 Task: Find people on LinkedIn who attended 'Guru Gobind Singh Indraprastha University', currently work at 'TCS iON', talk about '#Projectmanagements', speak 'German', and have 'Product Marketing' as a service category with the title 'Personal Assistant'.
Action: Mouse moved to (557, 72)
Screenshot: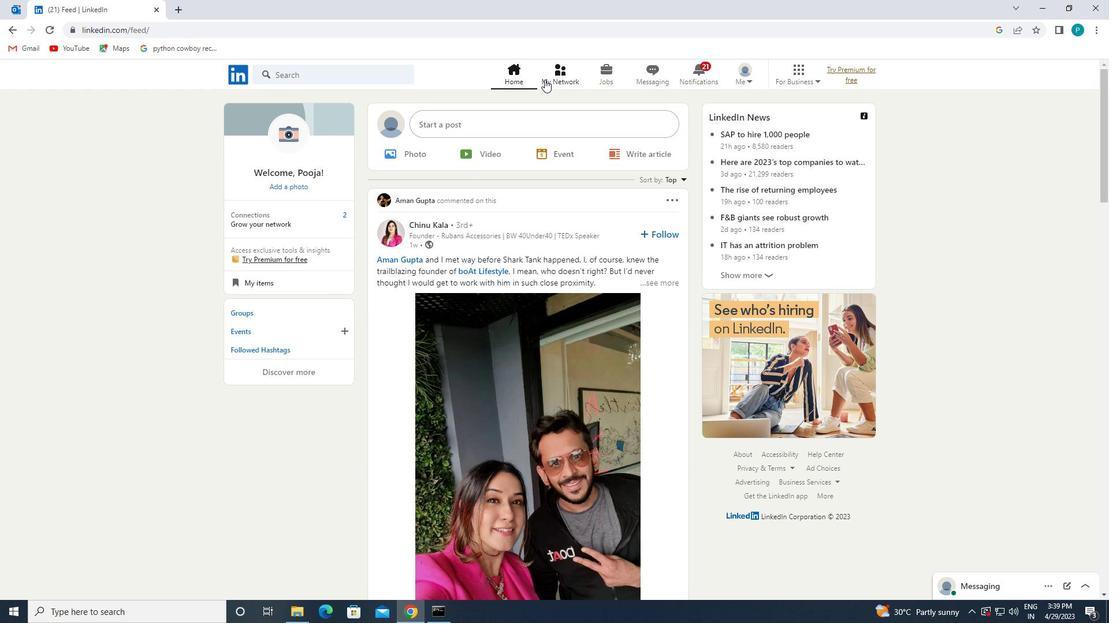 
Action: Mouse pressed left at (557, 72)
Screenshot: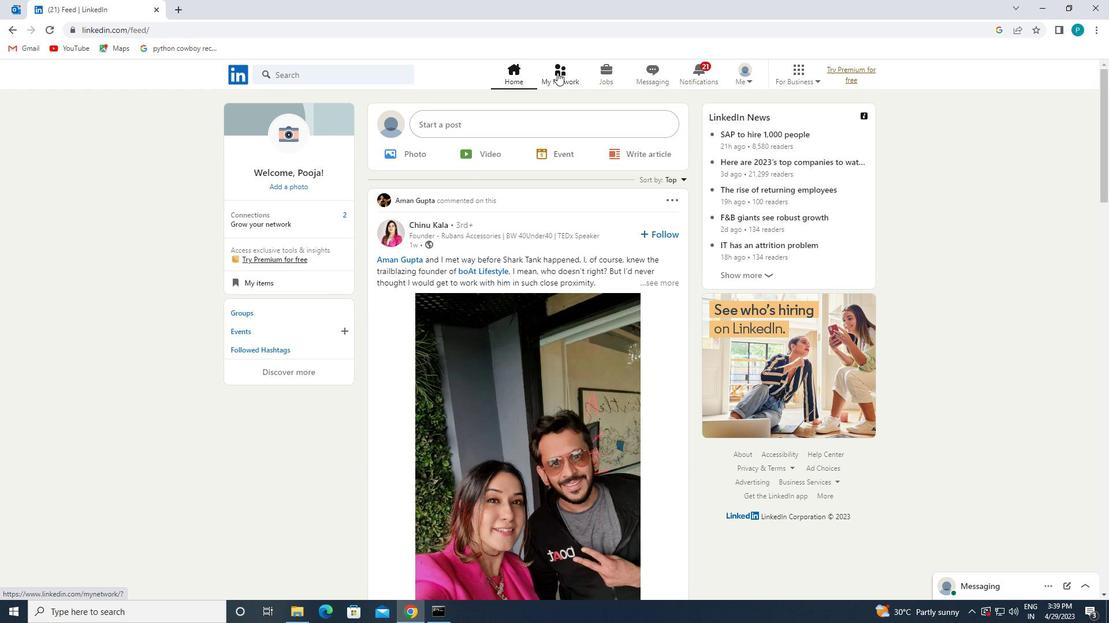 
Action: Mouse moved to (355, 139)
Screenshot: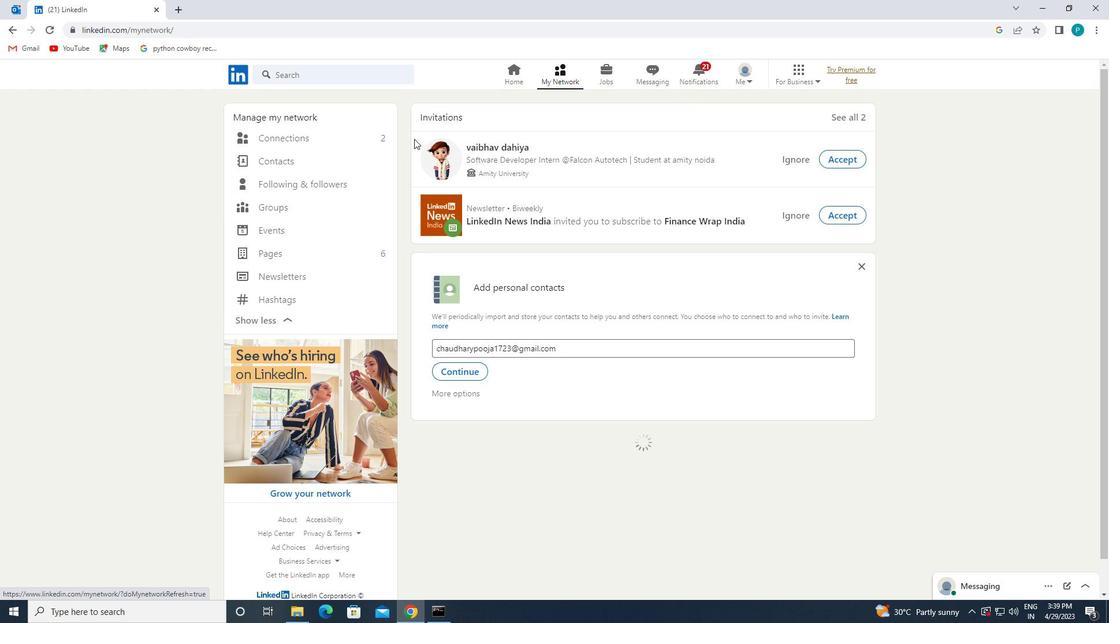 
Action: Mouse pressed left at (355, 139)
Screenshot: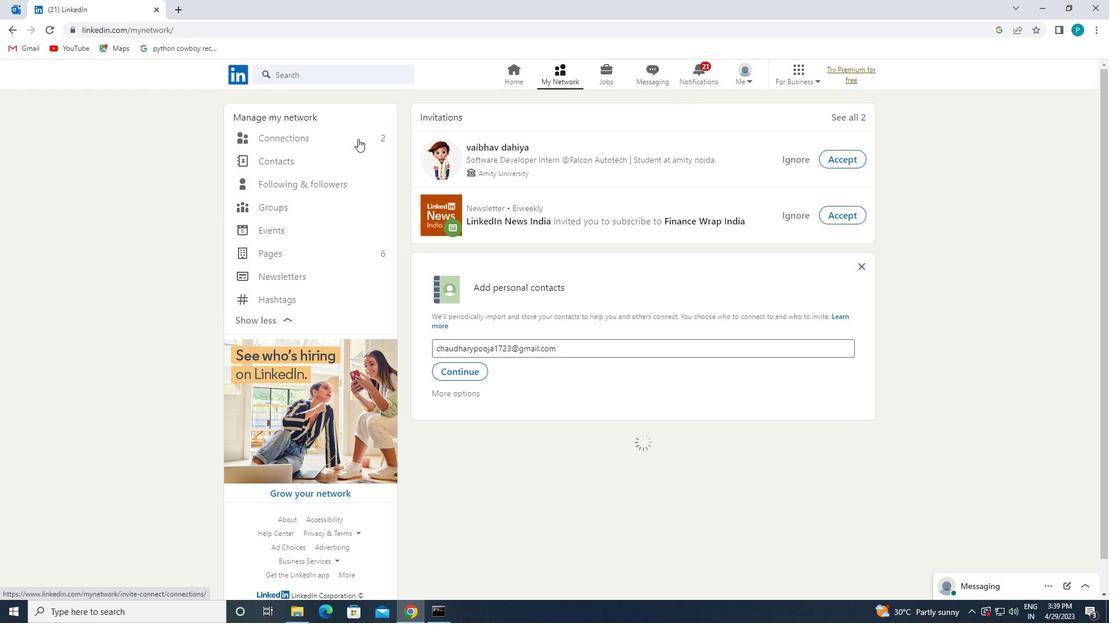 
Action: Mouse moved to (635, 138)
Screenshot: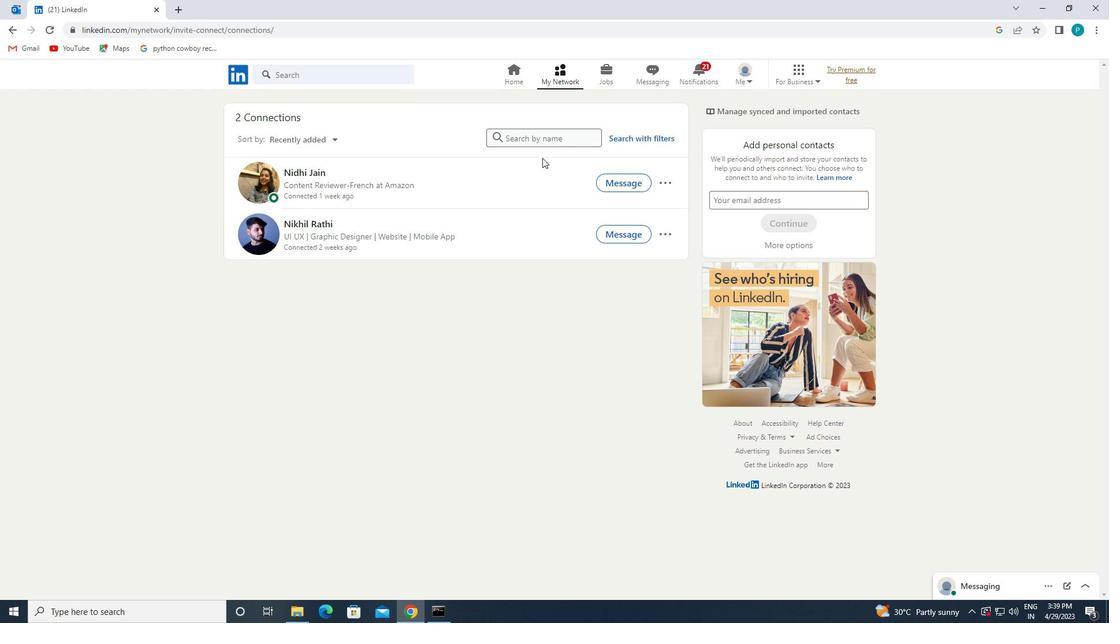 
Action: Mouse pressed left at (635, 138)
Screenshot: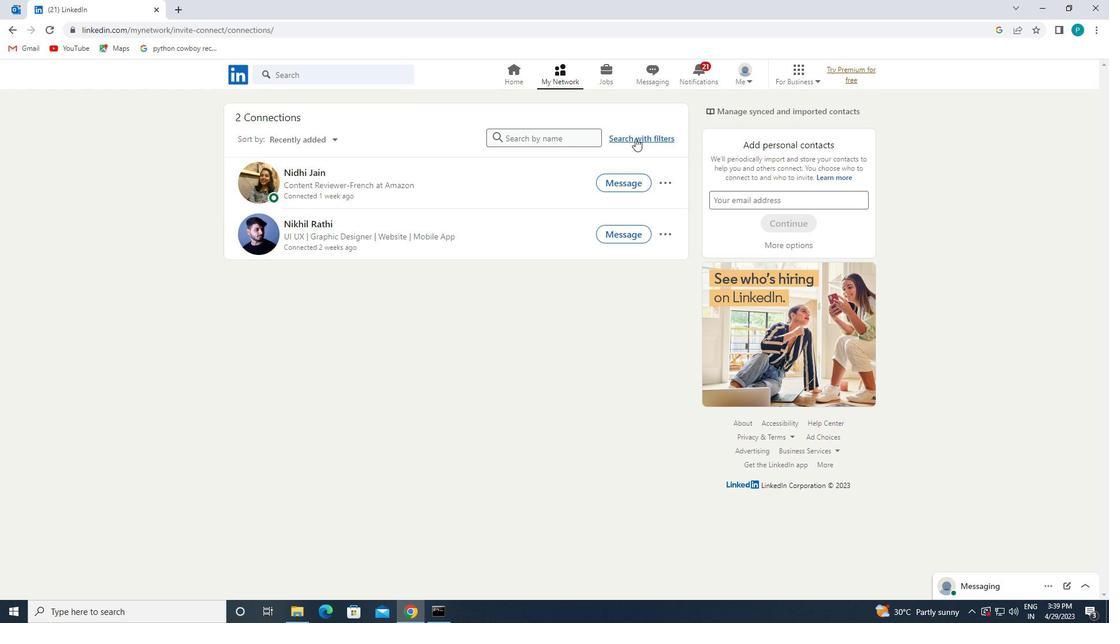 
Action: Mouse moved to (580, 105)
Screenshot: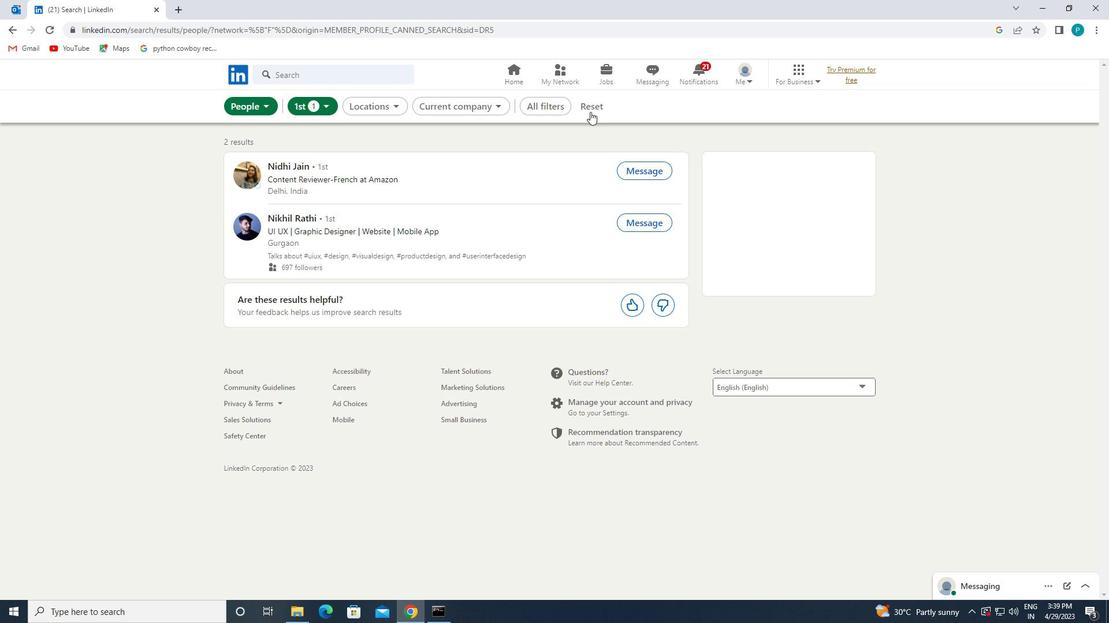 
Action: Mouse pressed left at (580, 105)
Screenshot: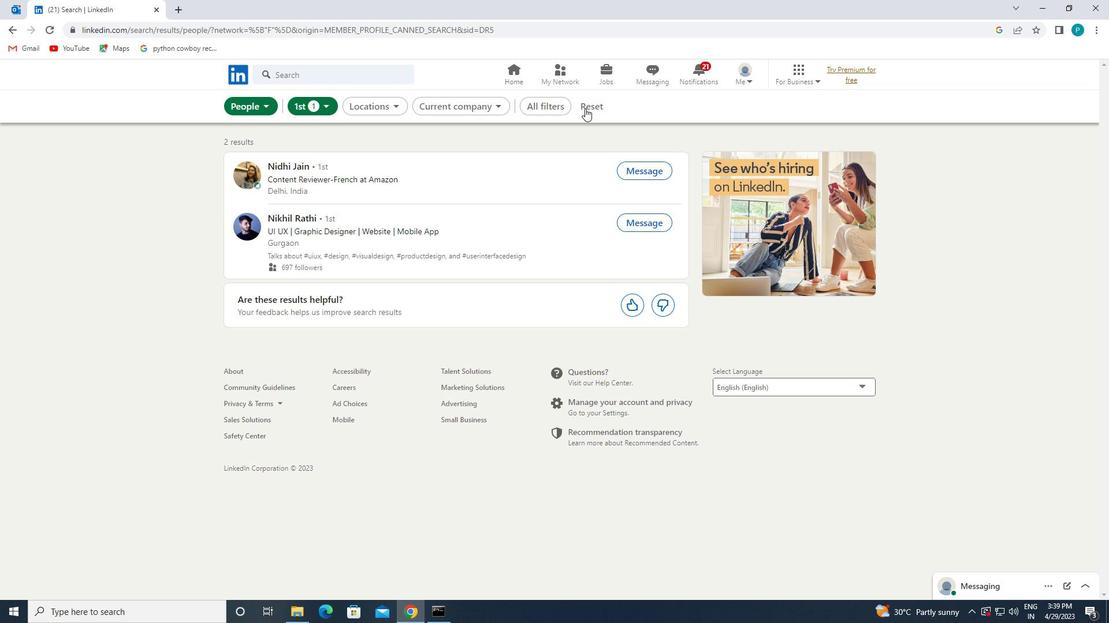 
Action: Mouse moved to (581, 106)
Screenshot: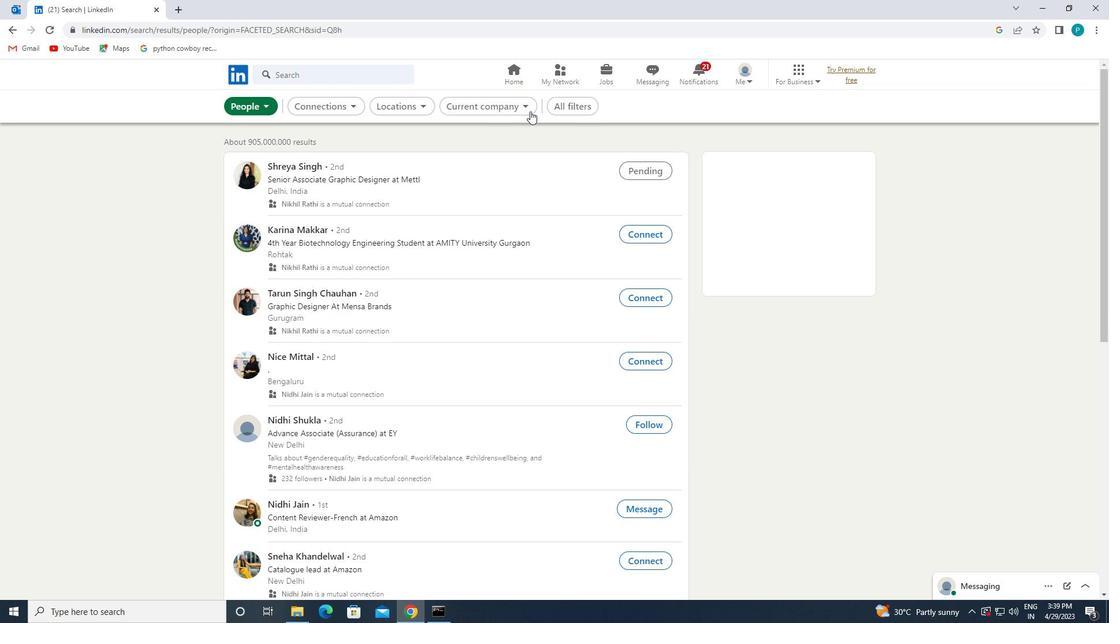 
Action: Mouse pressed left at (581, 106)
Screenshot: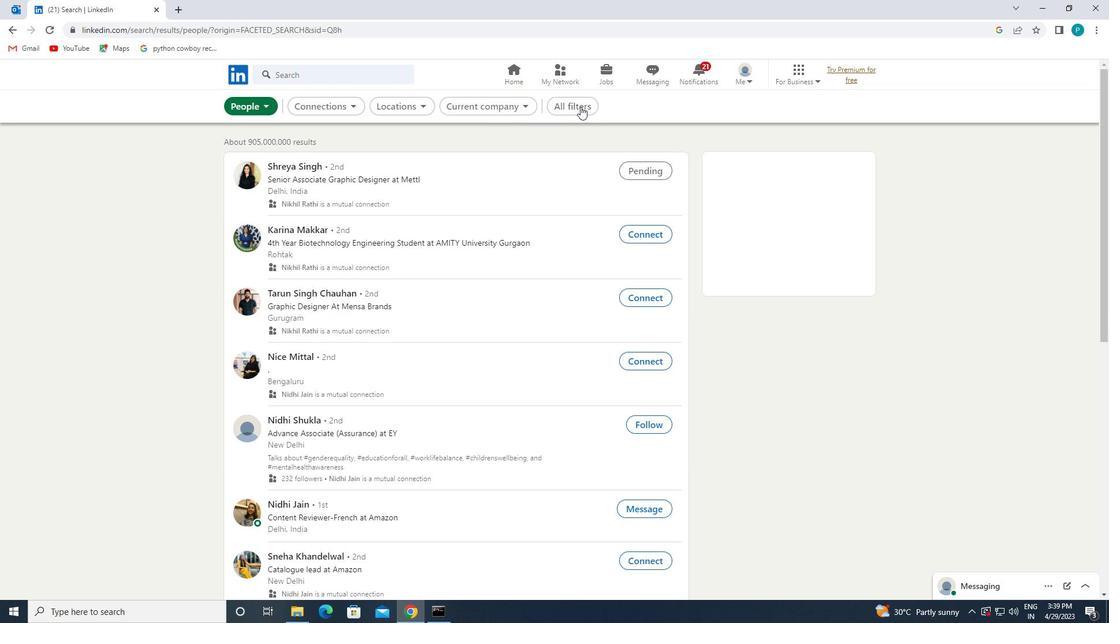 
Action: Mouse moved to (1085, 444)
Screenshot: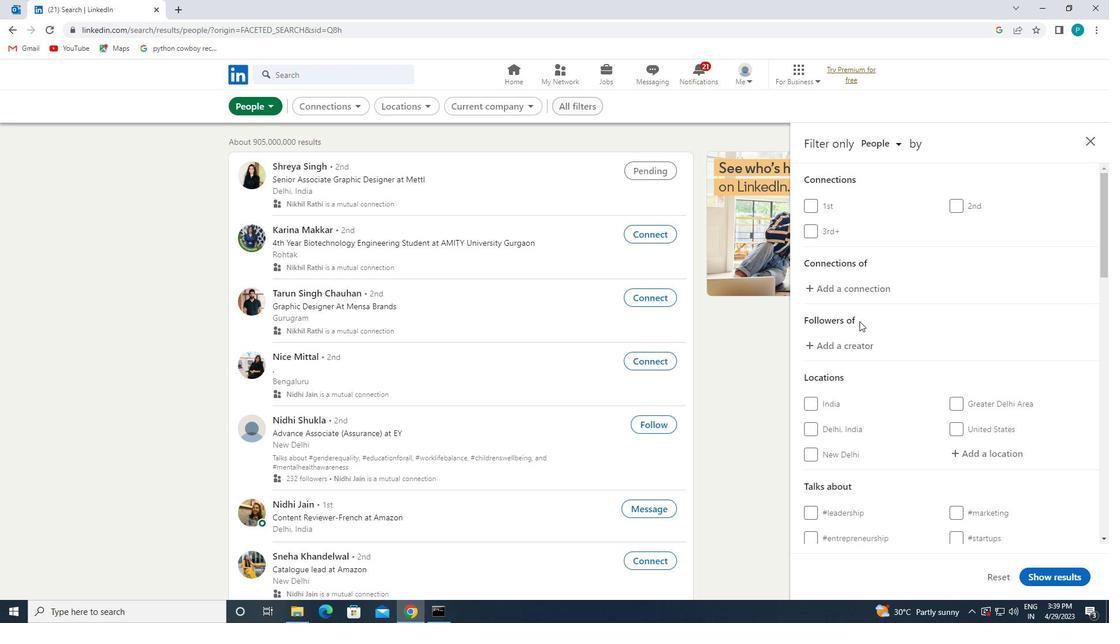 
Action: Mouse scrolled (1085, 443) with delta (0, 0)
Screenshot: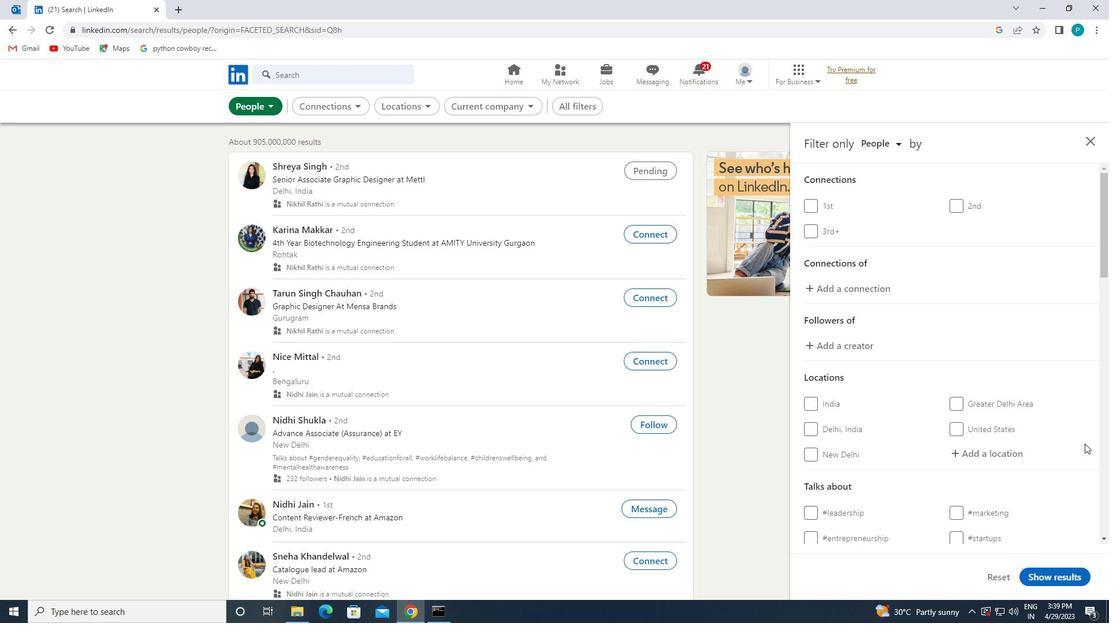 
Action: Mouse moved to (1008, 385)
Screenshot: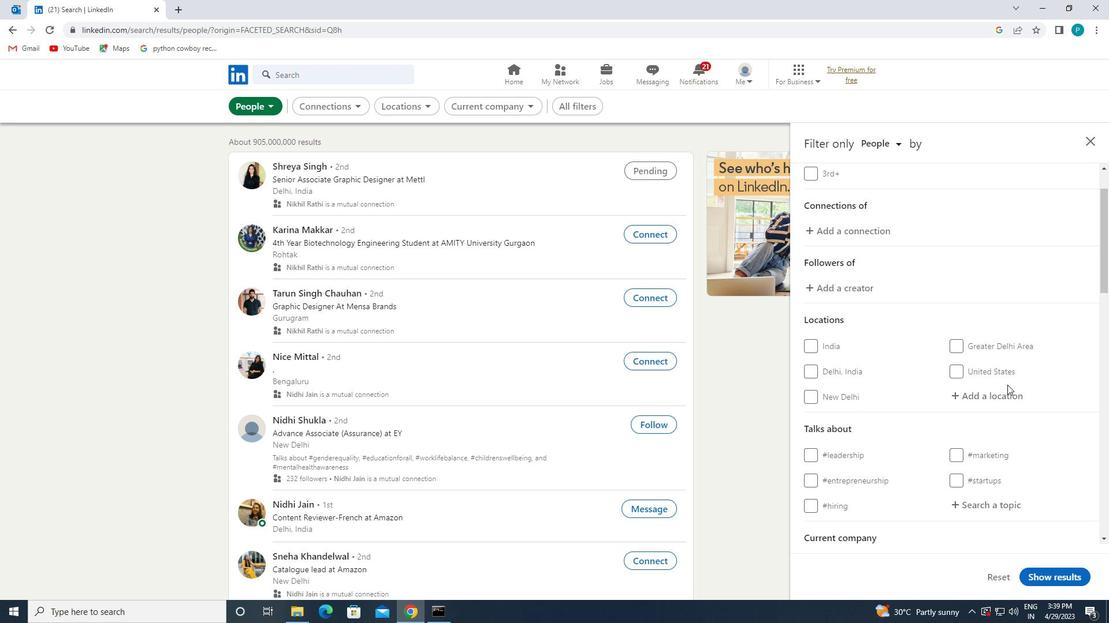 
Action: Mouse pressed left at (1008, 385)
Screenshot: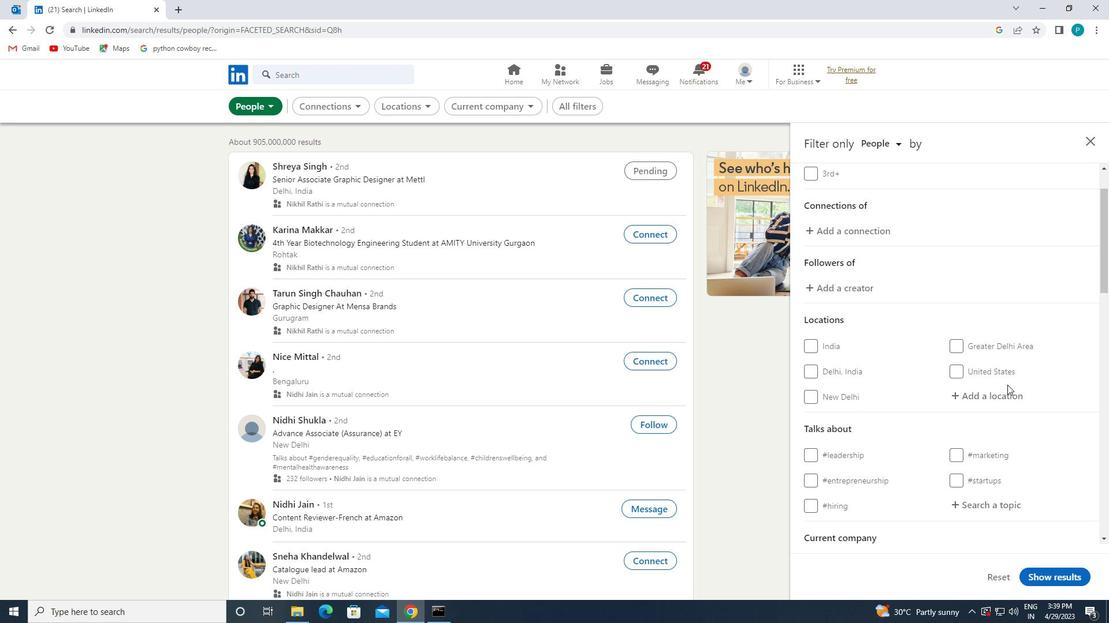 
Action: Mouse moved to (1013, 391)
Screenshot: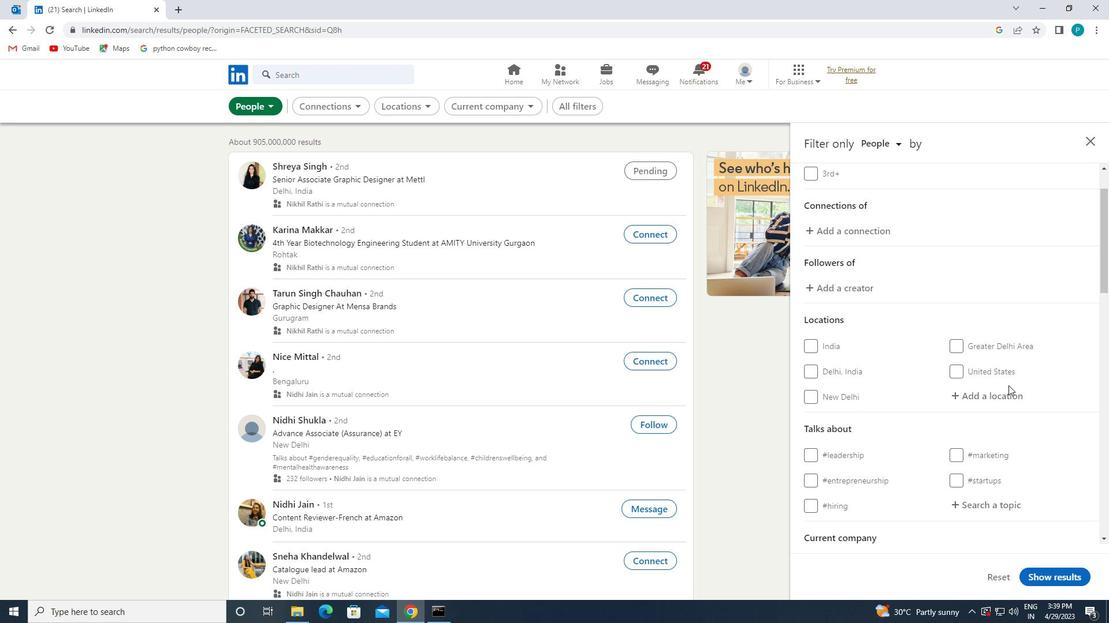 
Action: Mouse pressed left at (1013, 391)
Screenshot: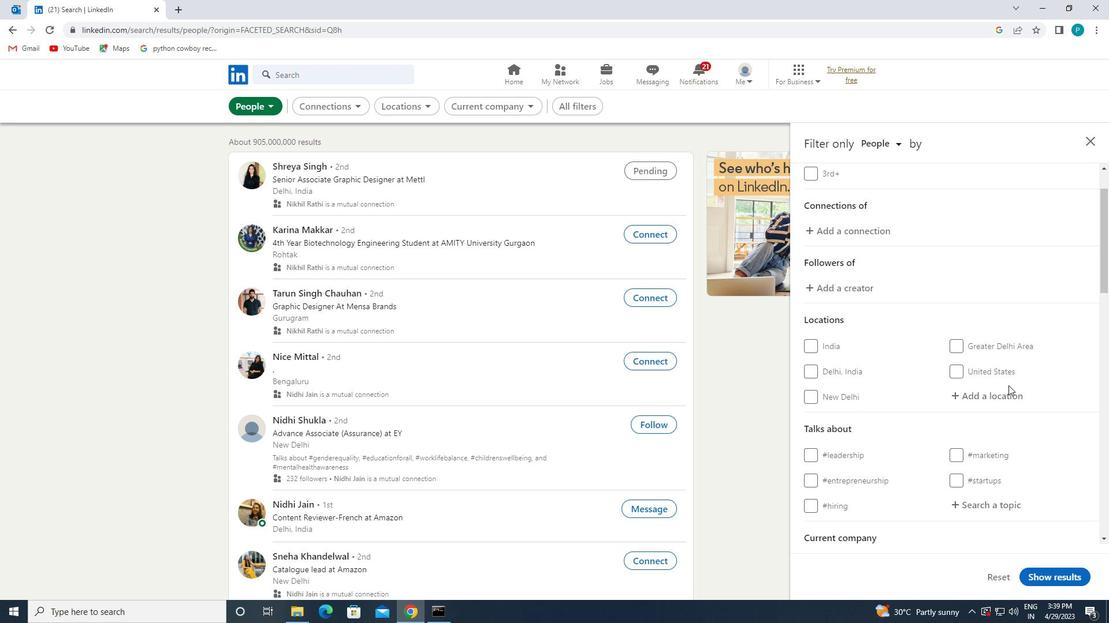 
Action: Key pressed <Key.caps_lock>x<Key.caps_lock>iaolingwei
Screenshot: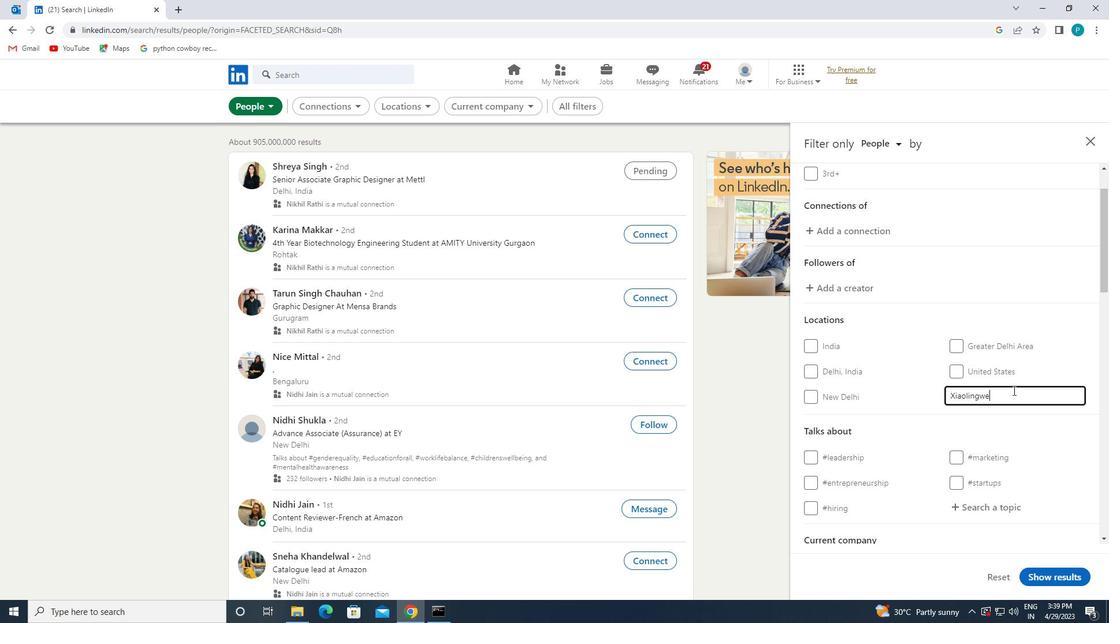 
Action: Mouse moved to (952, 504)
Screenshot: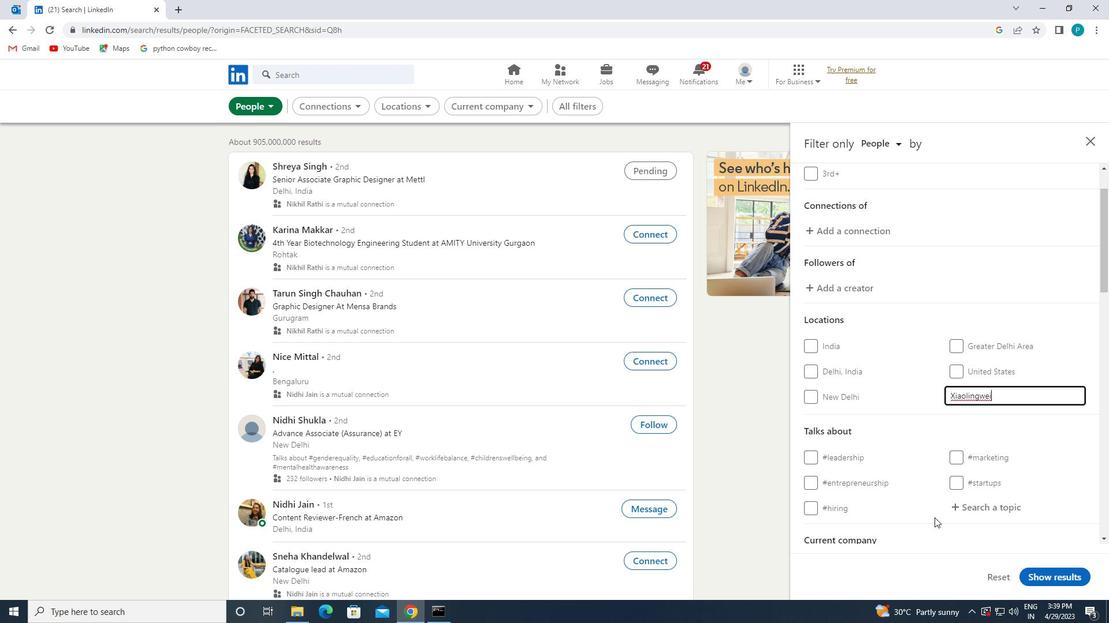 
Action: Mouse pressed left at (952, 504)
Screenshot: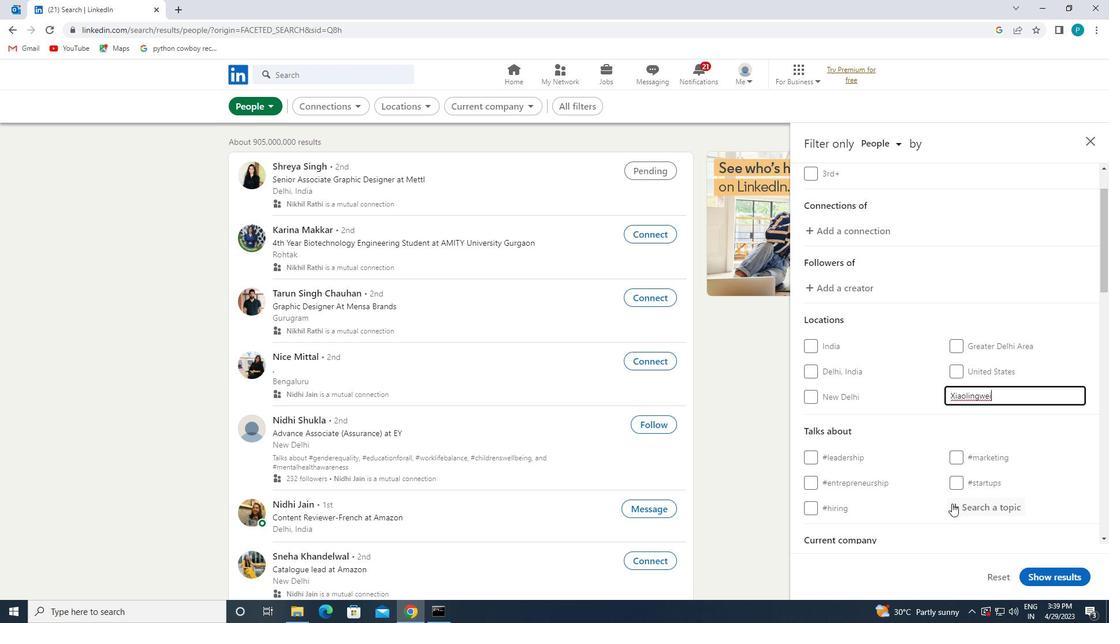 
Action: Key pressed <Key.shift>#<Key.caps_lock>P<Key.caps_lock>ROJECTMANAGEMENTS
Screenshot: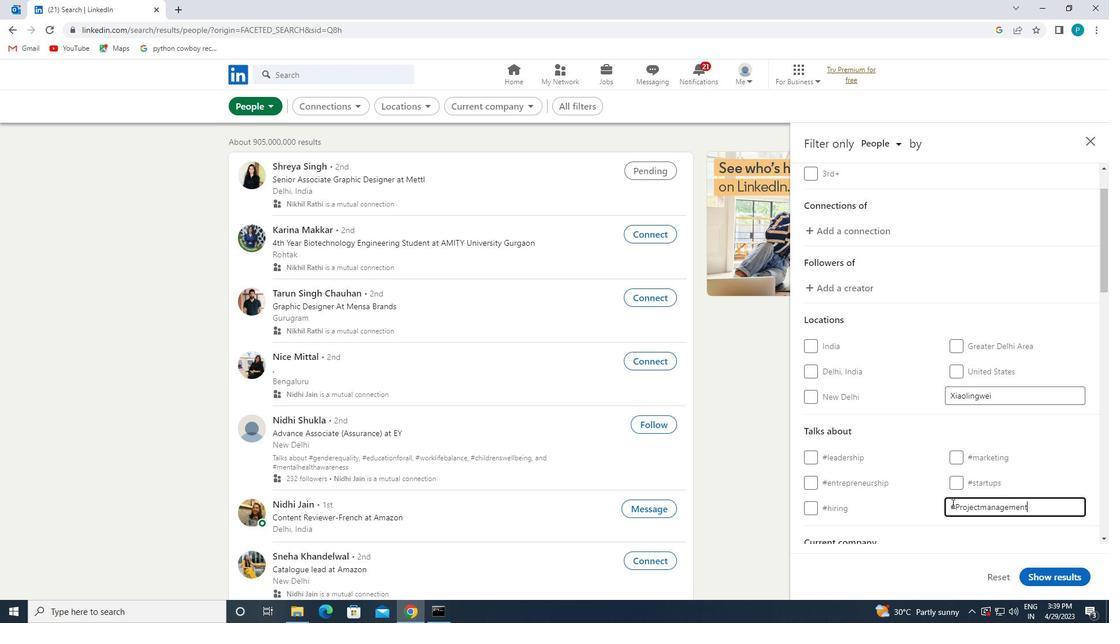 
Action: Mouse scrolled (952, 503) with delta (0, 0)
Screenshot: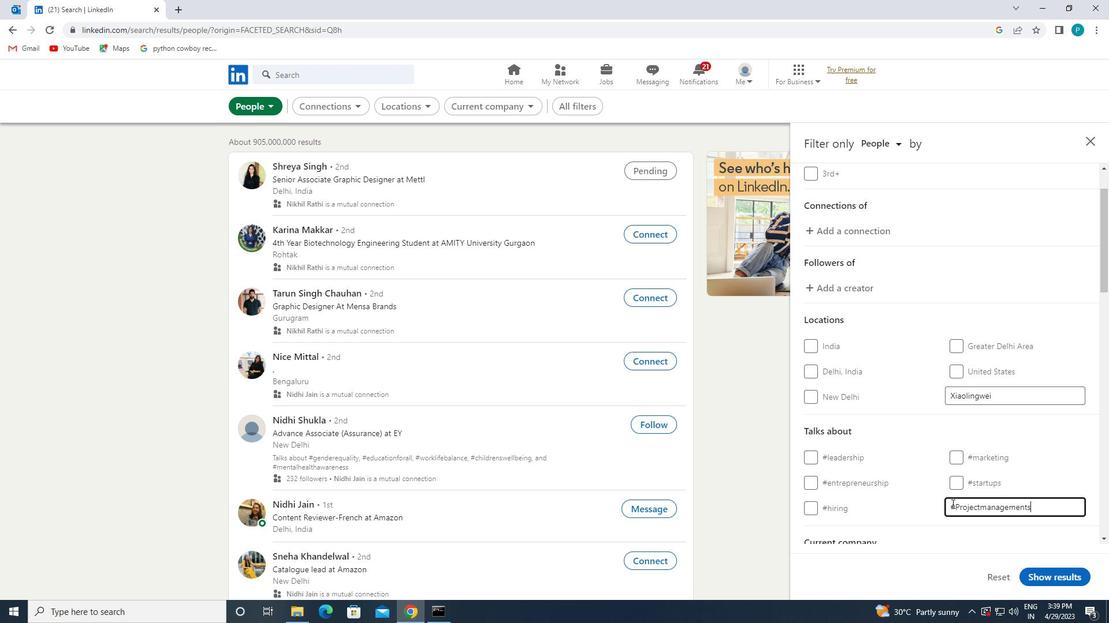 
Action: Mouse scrolled (952, 503) with delta (0, 0)
Screenshot: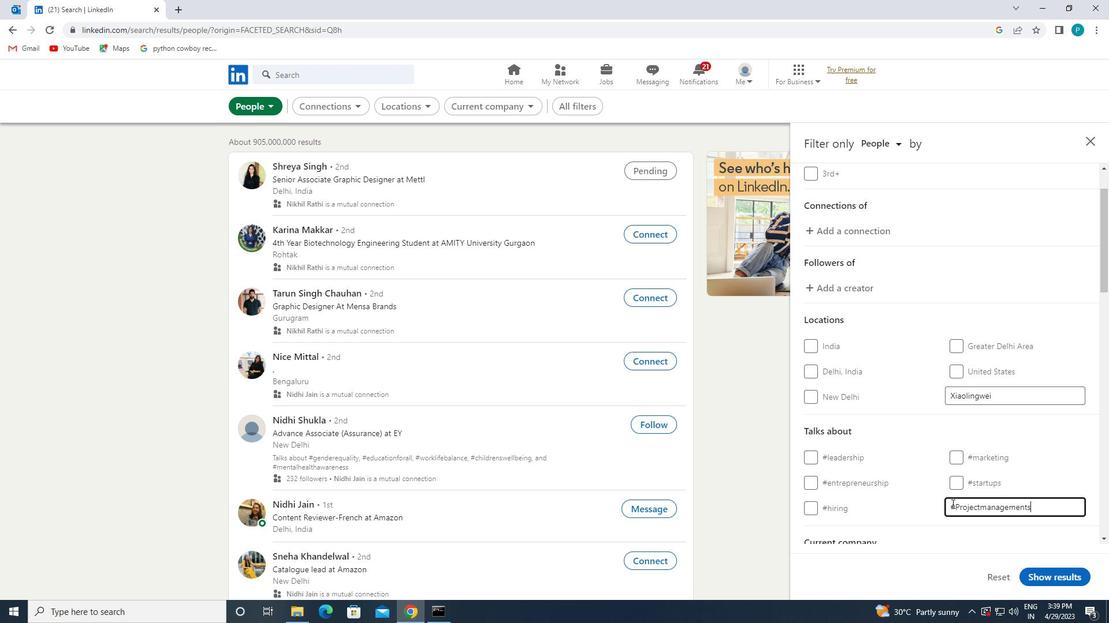 
Action: Mouse scrolled (952, 503) with delta (0, 0)
Screenshot: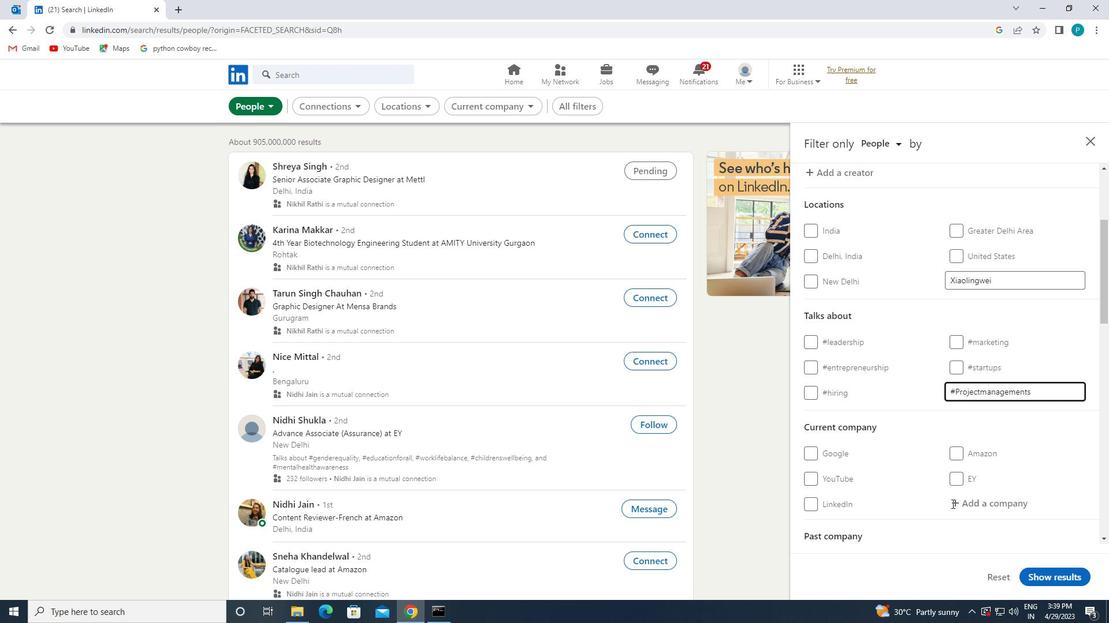 
Action: Mouse scrolled (952, 503) with delta (0, 0)
Screenshot: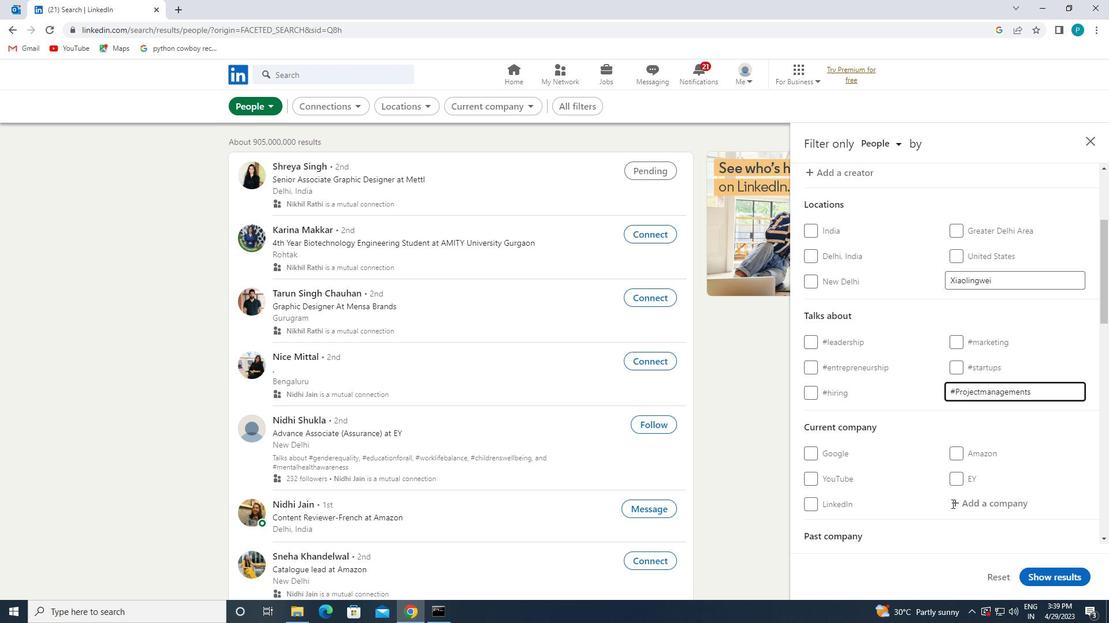 
Action: Mouse moved to (942, 498)
Screenshot: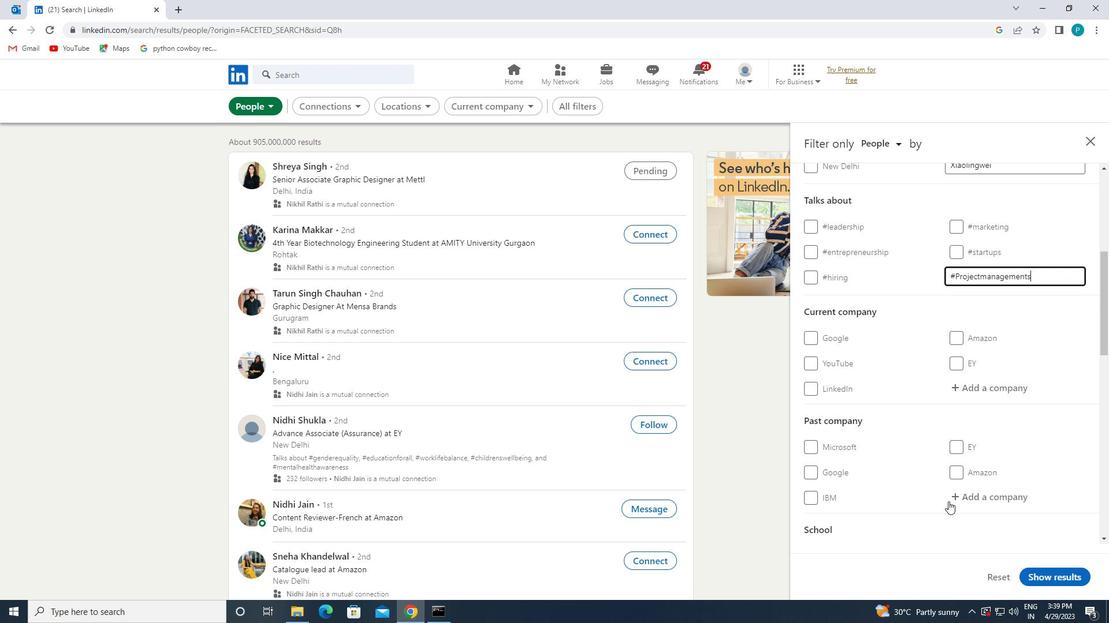 
Action: Mouse scrolled (942, 498) with delta (0, 0)
Screenshot: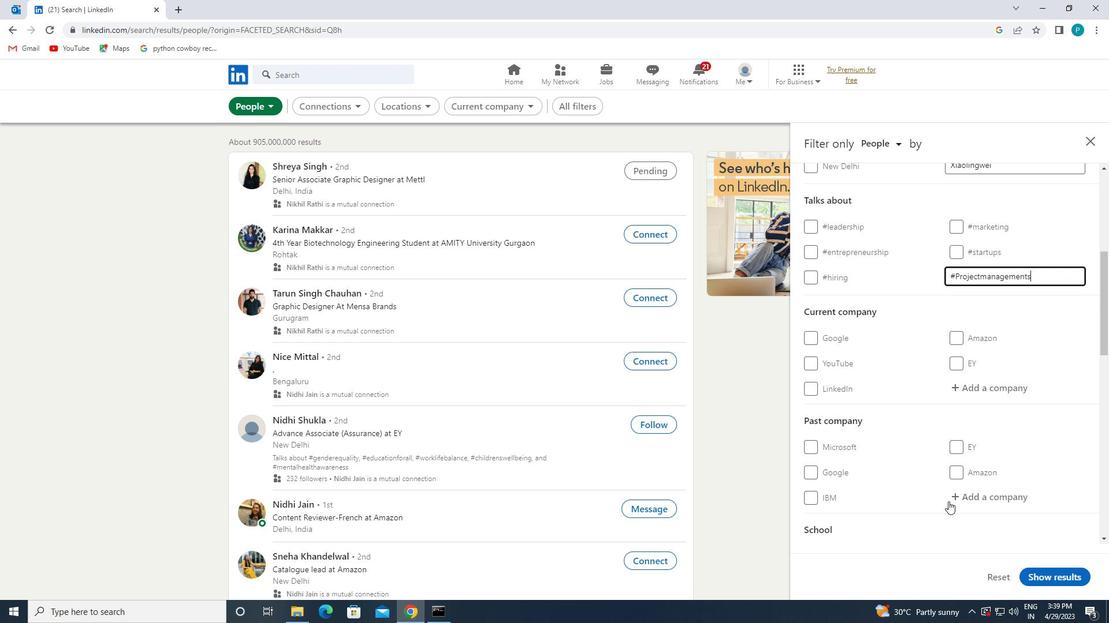 
Action: Mouse moved to (939, 496)
Screenshot: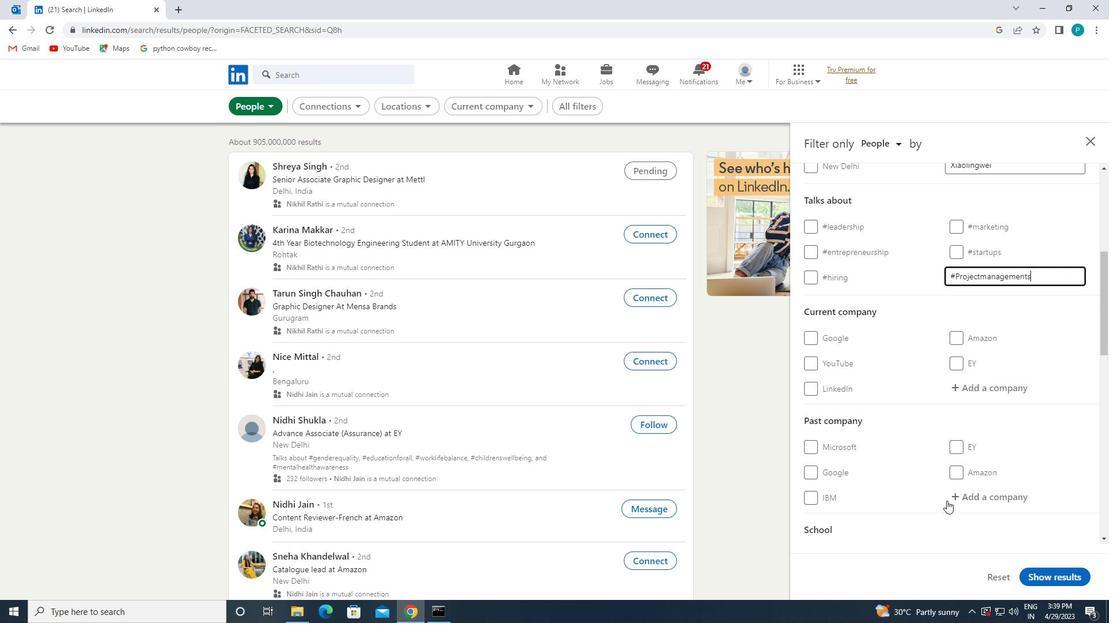 
Action: Mouse scrolled (939, 495) with delta (0, 0)
Screenshot: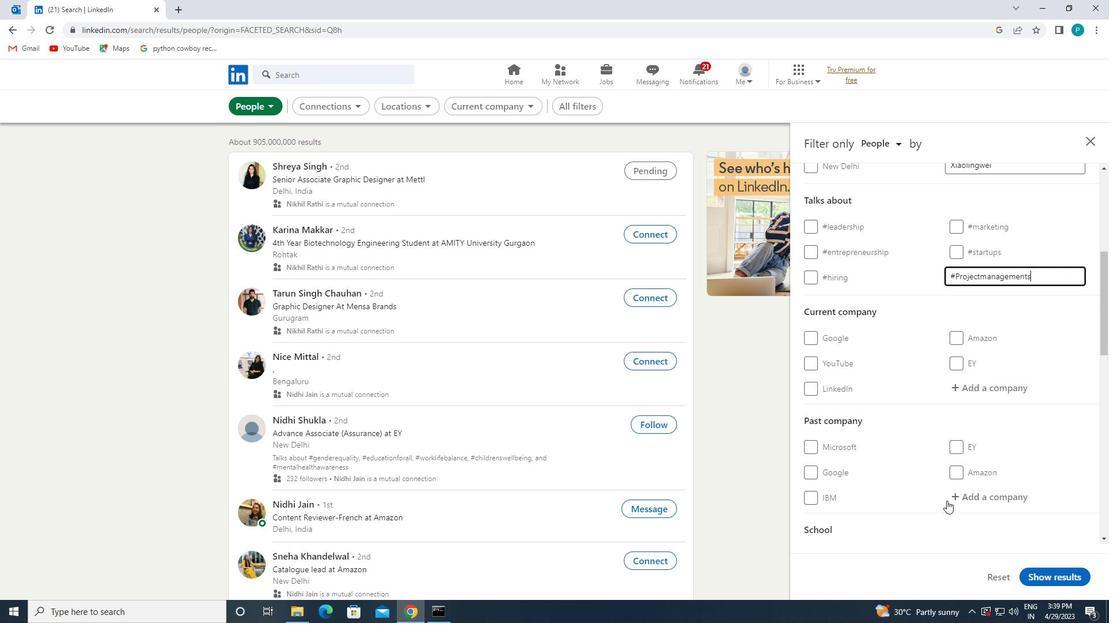 
Action: Mouse moved to (870, 472)
Screenshot: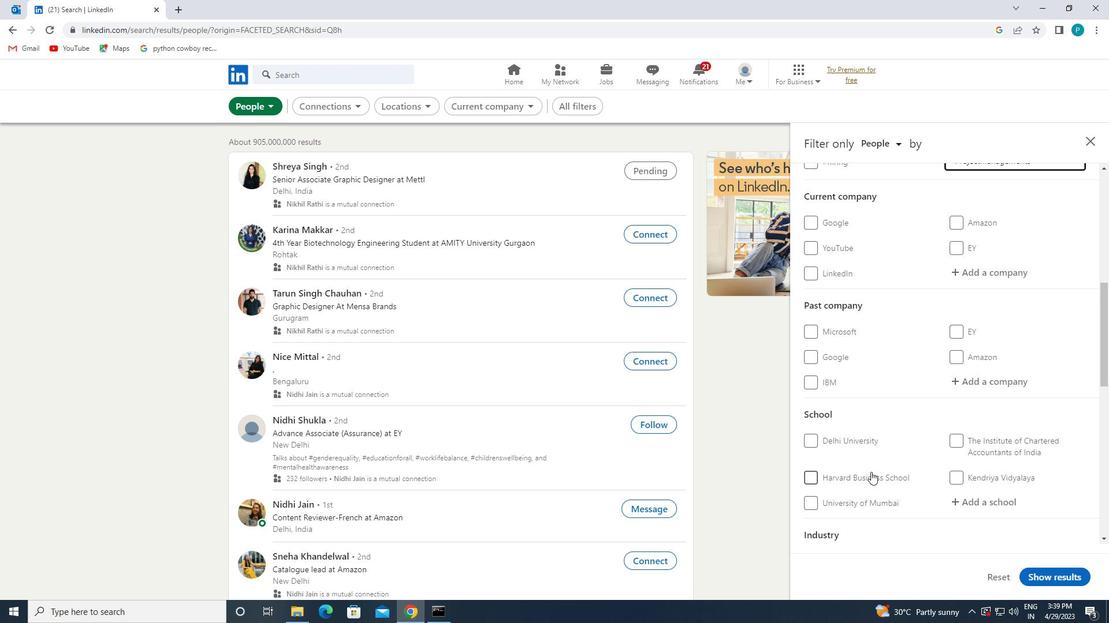 
Action: Mouse scrolled (870, 471) with delta (0, 0)
Screenshot: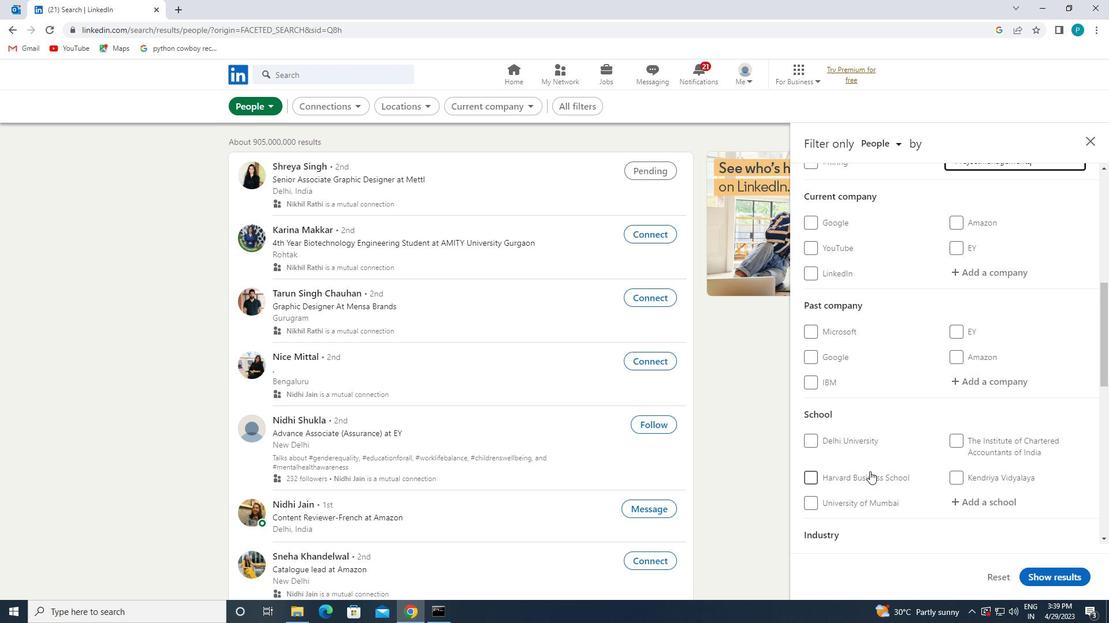 
Action: Mouse scrolled (870, 471) with delta (0, 0)
Screenshot: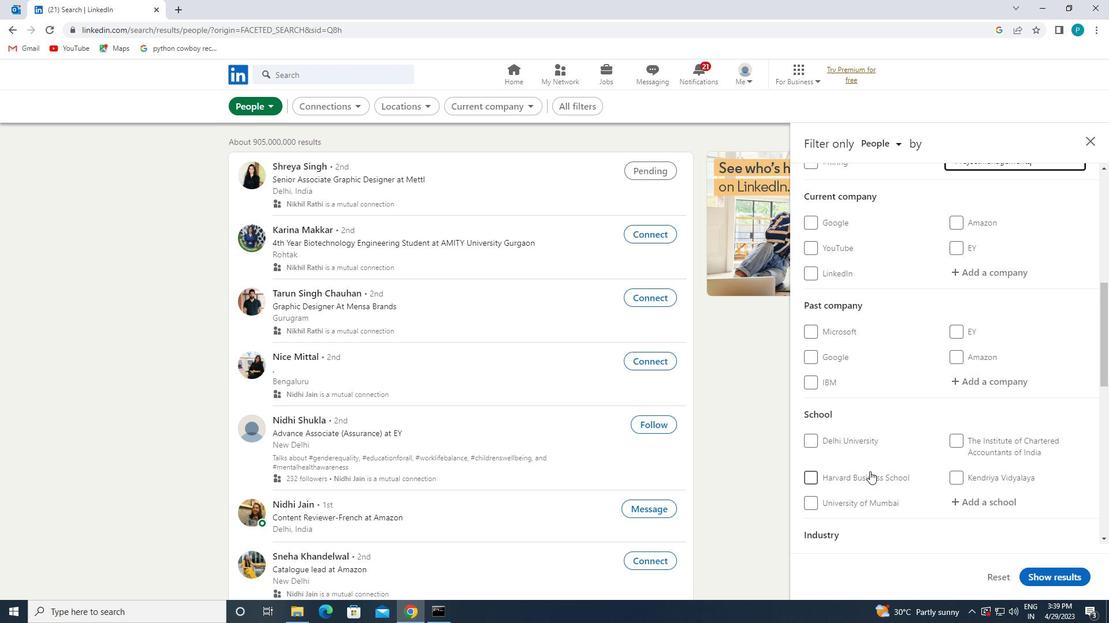 
Action: Mouse scrolled (870, 471) with delta (0, 0)
Screenshot: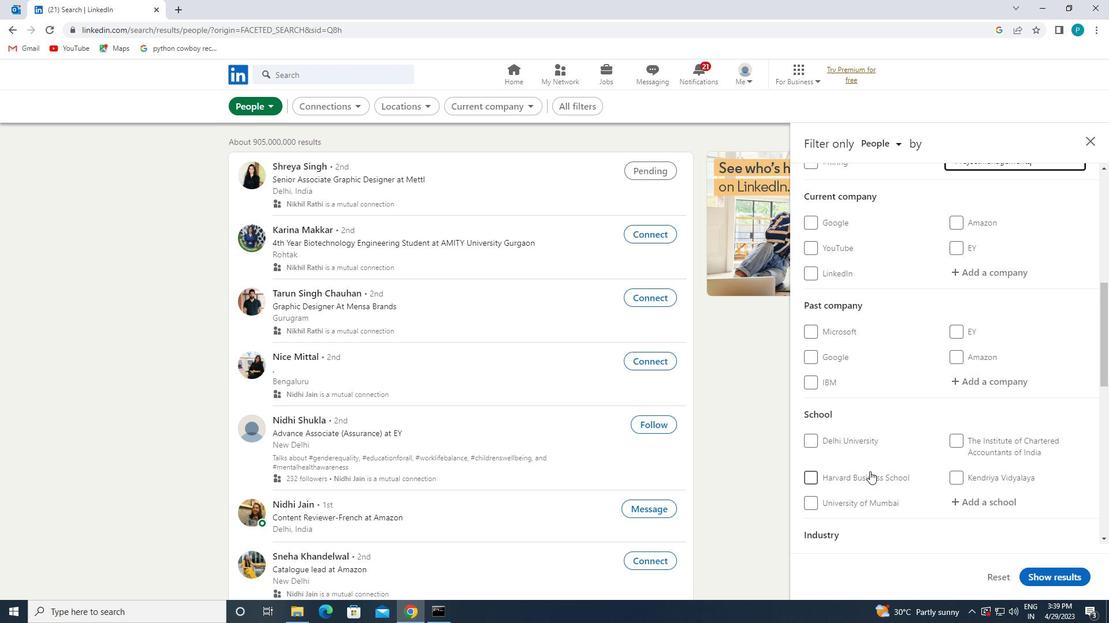 
Action: Mouse moved to (866, 468)
Screenshot: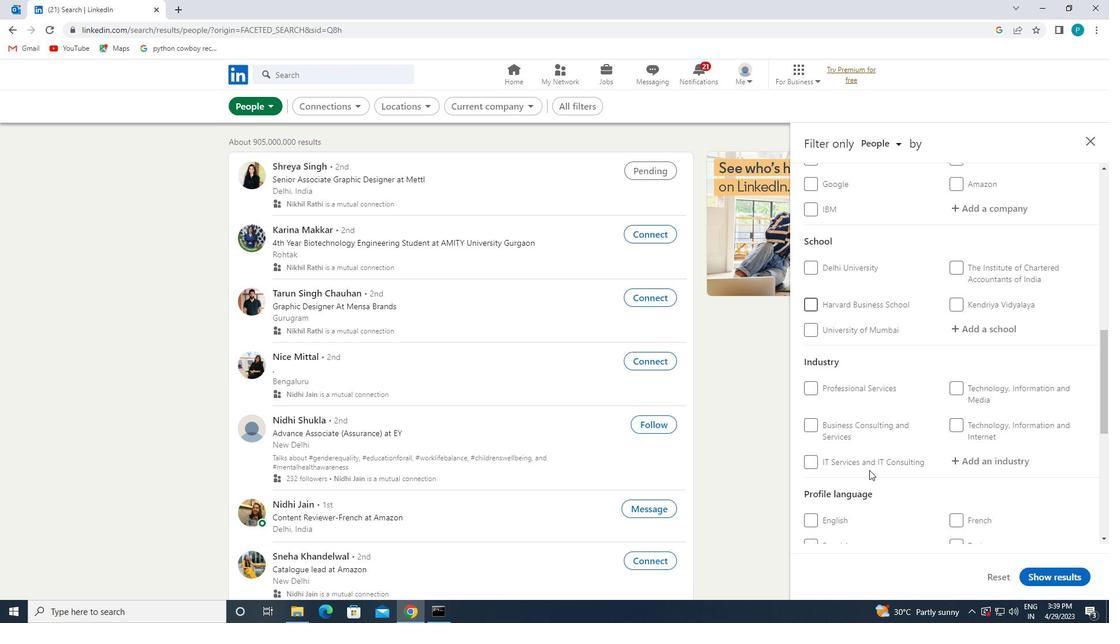 
Action: Mouse scrolled (866, 467) with delta (0, 0)
Screenshot: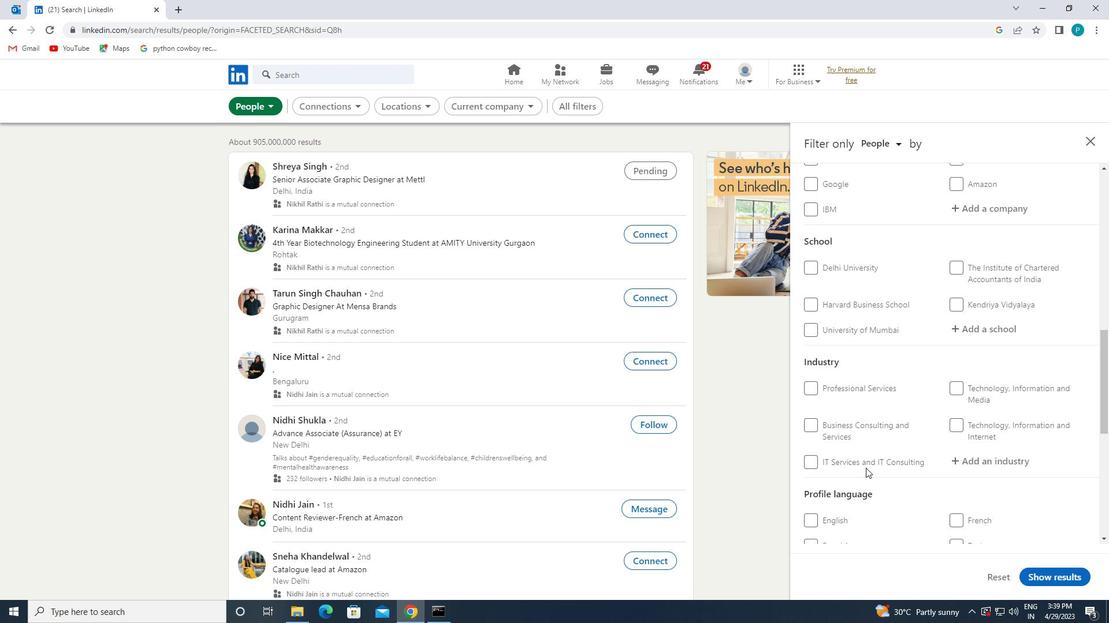 
Action: Mouse moved to (827, 511)
Screenshot: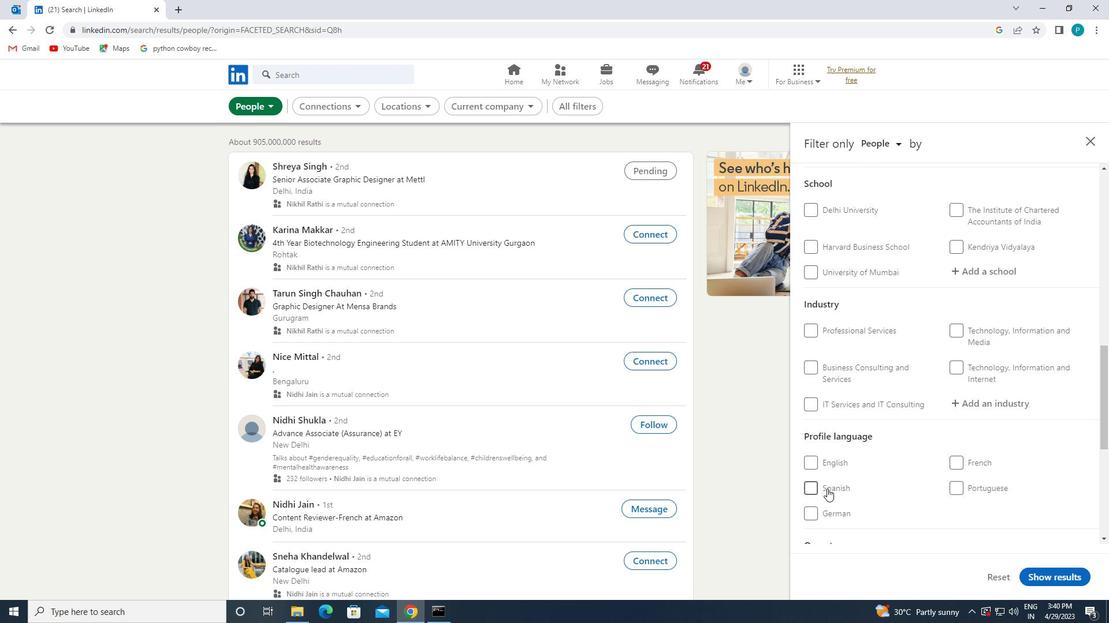 
Action: Mouse pressed left at (827, 511)
Screenshot: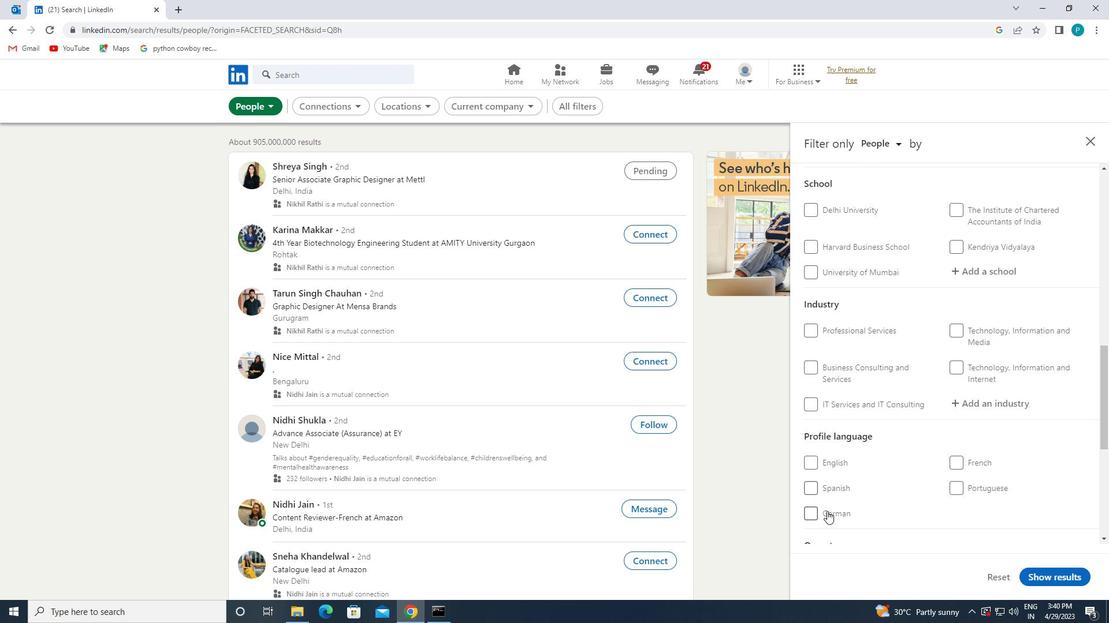 
Action: Mouse moved to (964, 462)
Screenshot: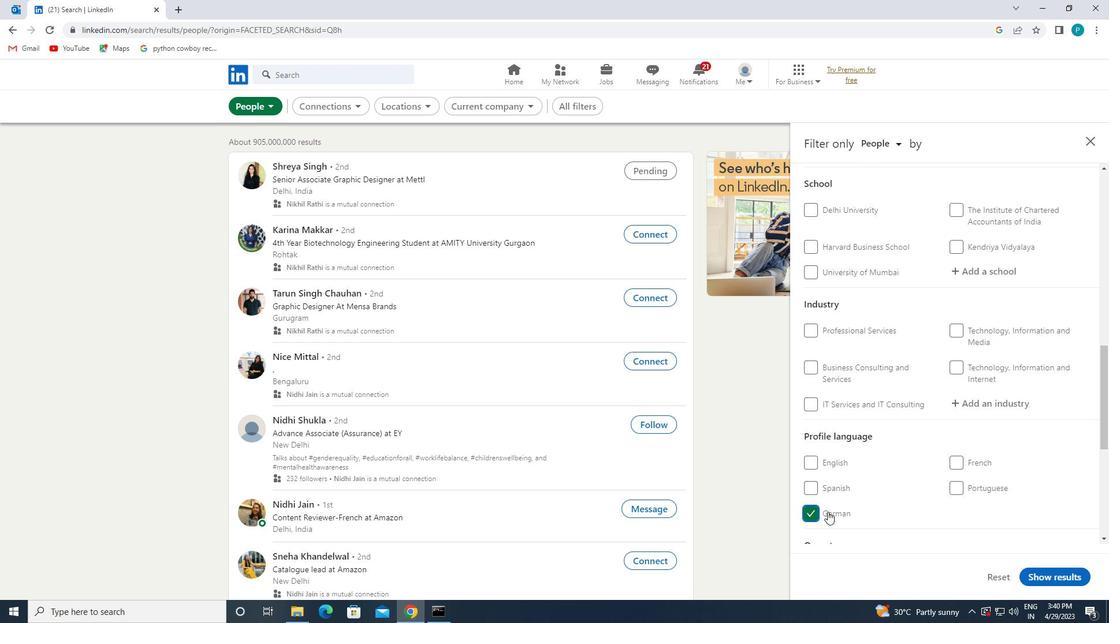 
Action: Mouse scrolled (964, 462) with delta (0, 0)
Screenshot: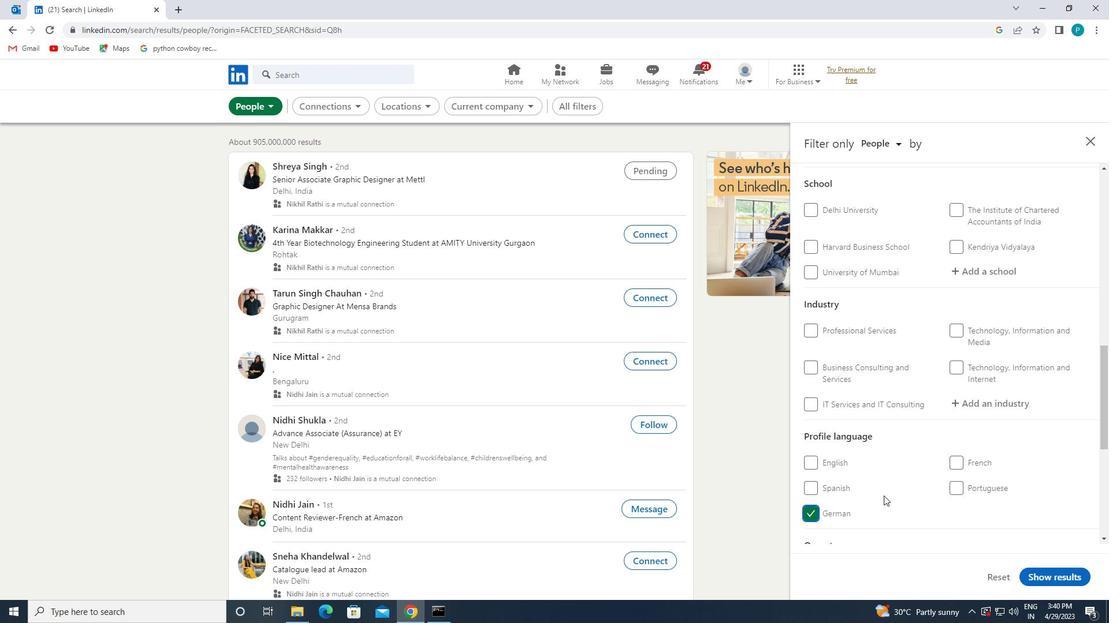 
Action: Mouse scrolled (964, 462) with delta (0, 0)
Screenshot: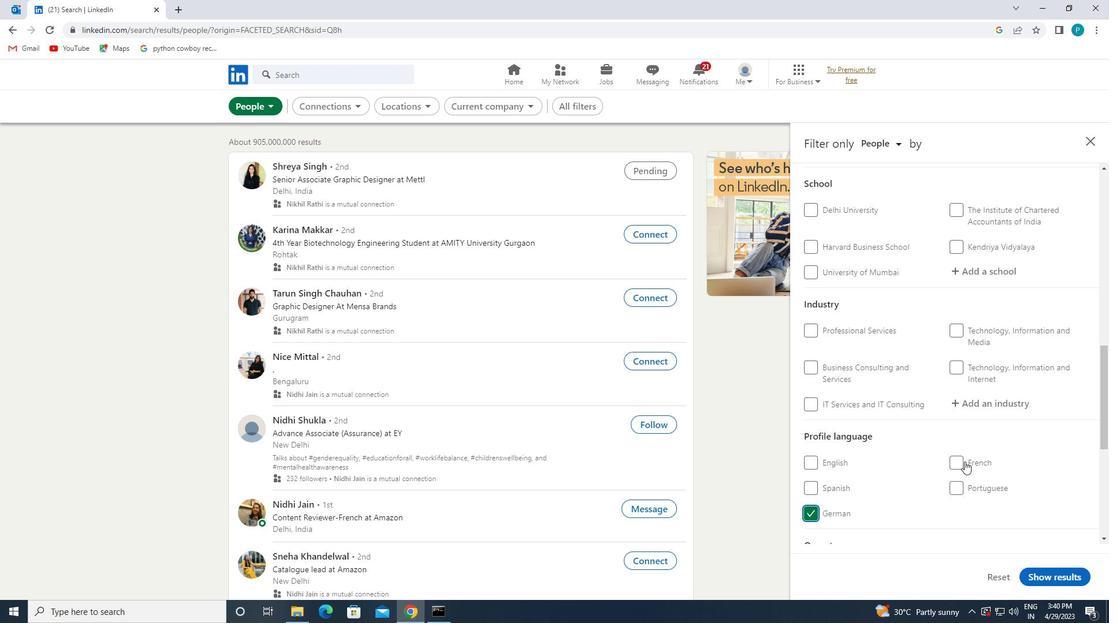 
Action: Mouse scrolled (964, 462) with delta (0, 0)
Screenshot: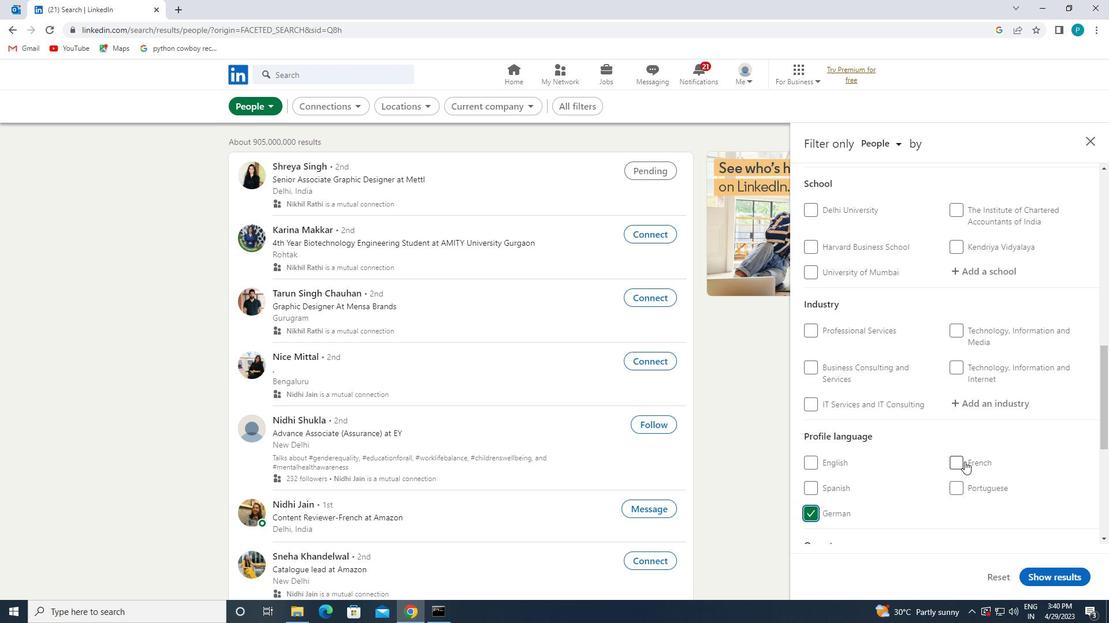 
Action: Mouse moved to (964, 445)
Screenshot: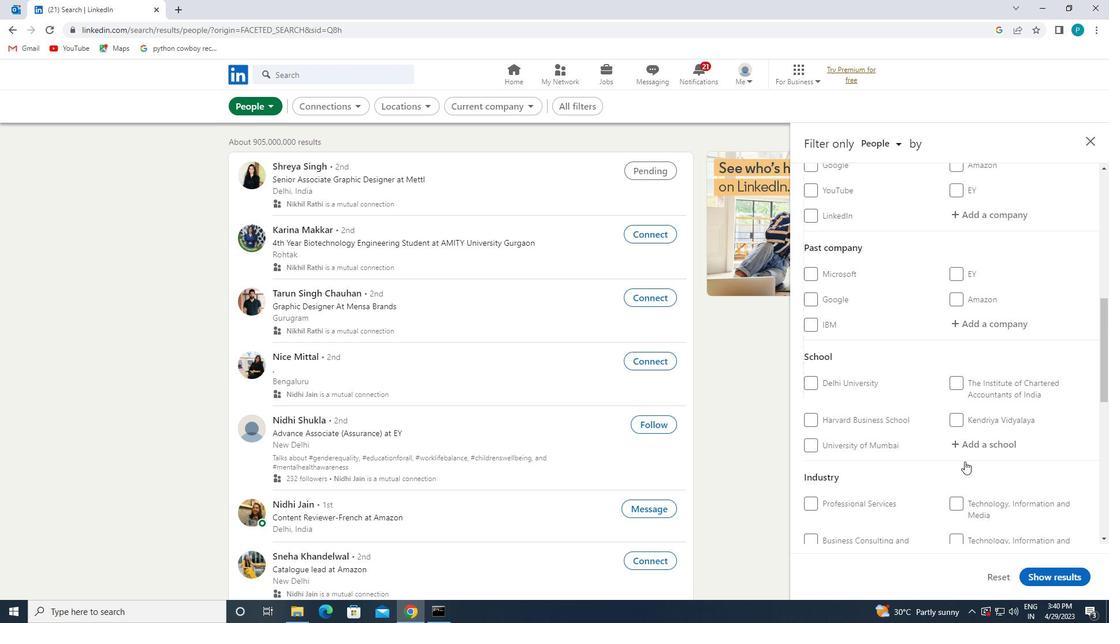 
Action: Mouse scrolled (964, 446) with delta (0, 0)
Screenshot: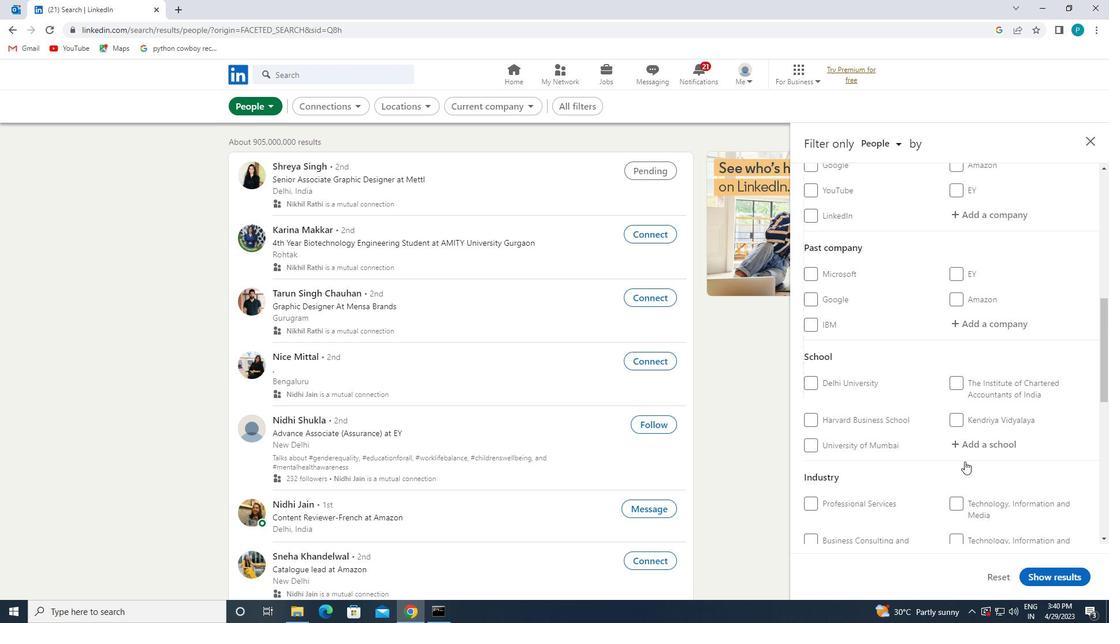 
Action: Mouse scrolled (964, 446) with delta (0, 0)
Screenshot: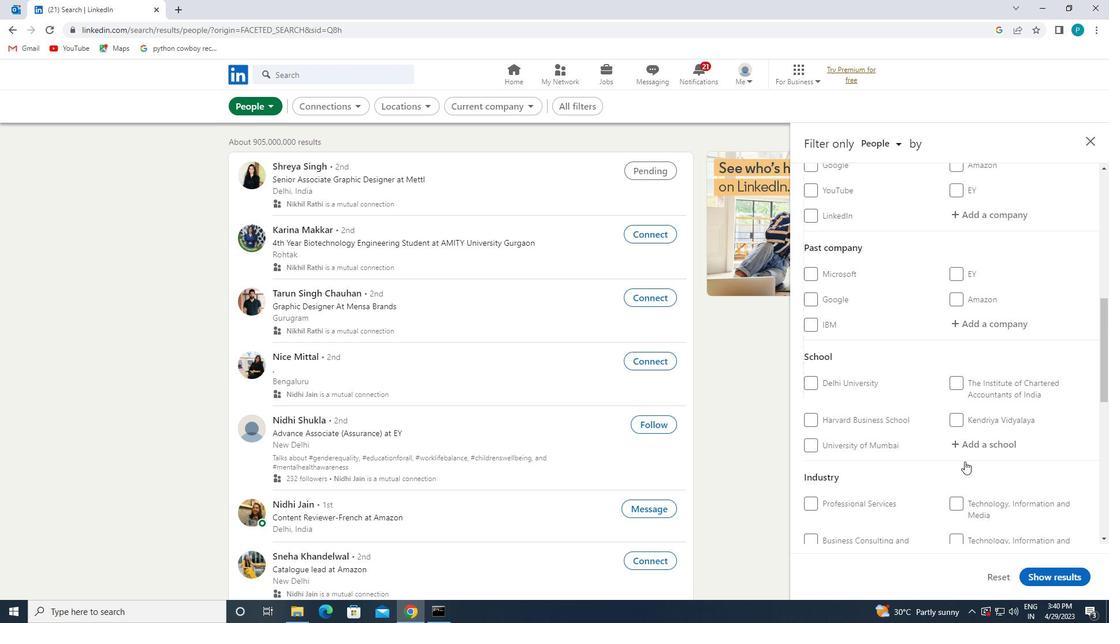
Action: Mouse moved to (964, 442)
Screenshot: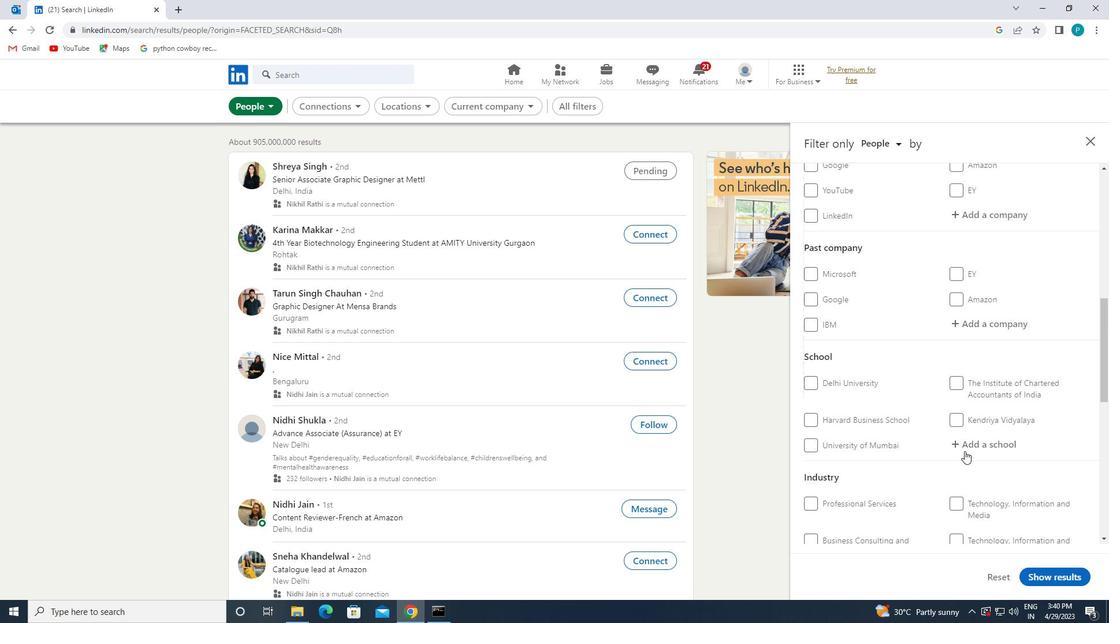 
Action: Mouse scrolled (964, 443) with delta (0, 0)
Screenshot: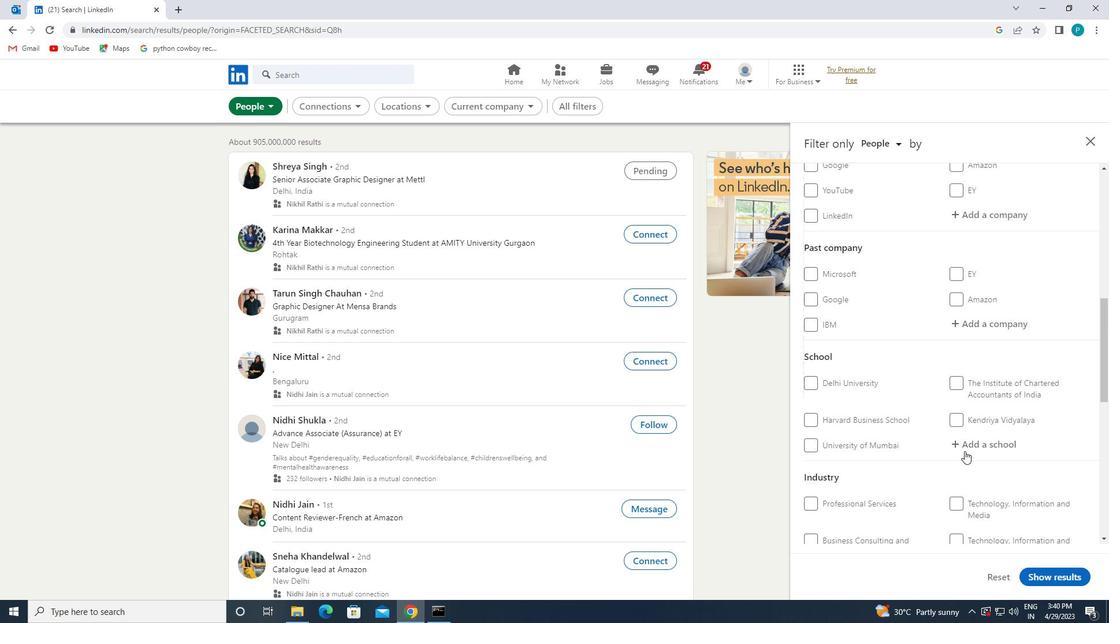 
Action: Mouse moved to (968, 392)
Screenshot: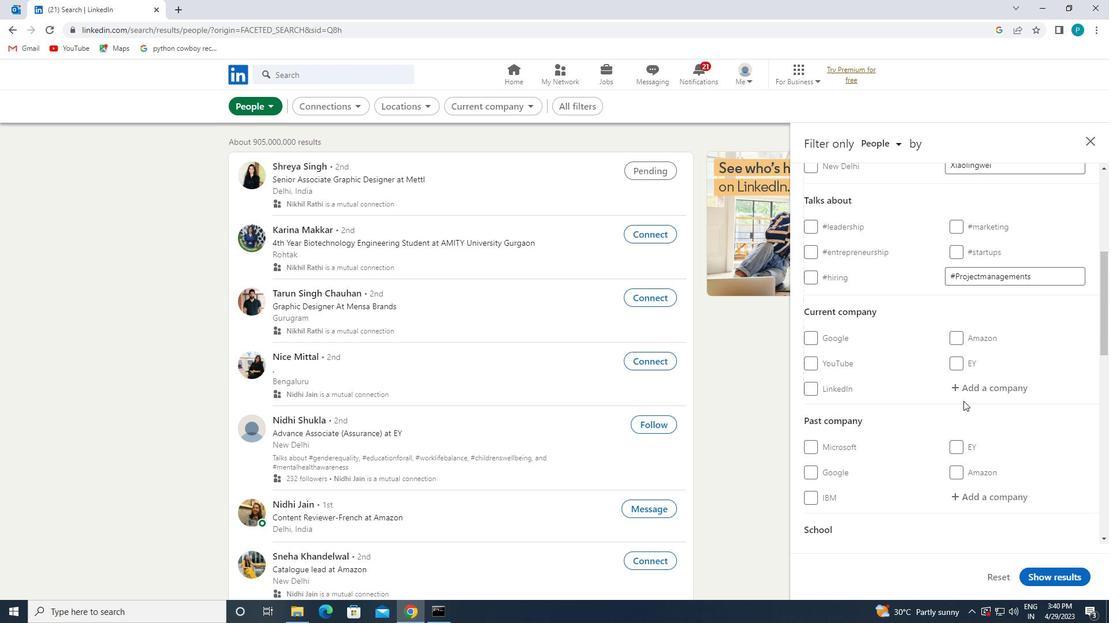 
Action: Mouse pressed left at (968, 392)
Screenshot: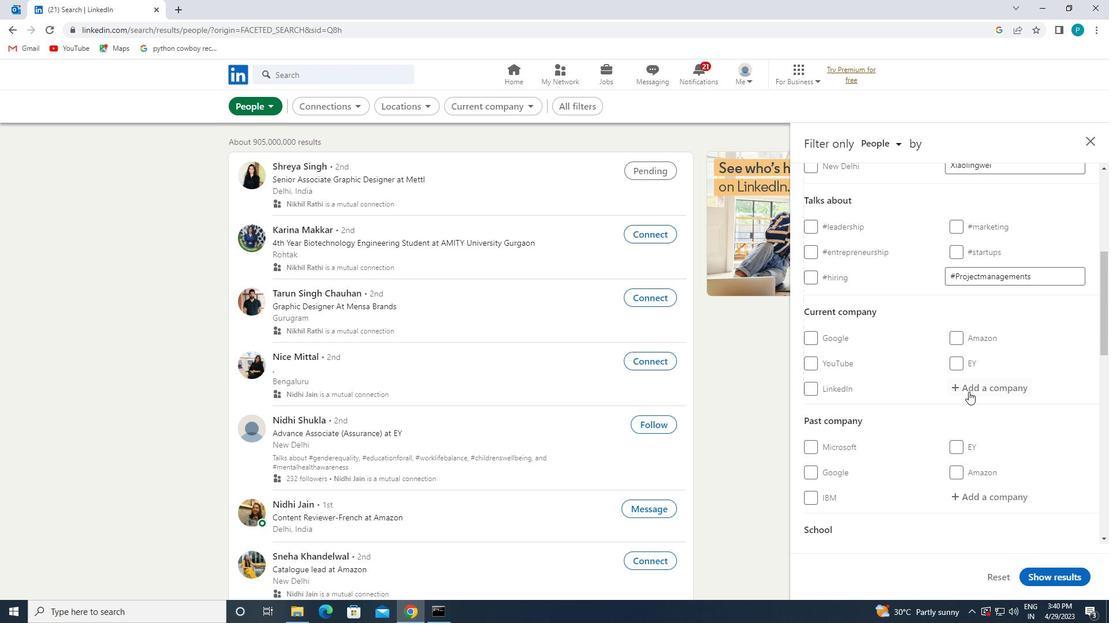 
Action: Key pressed <Key.caps_lock>TCS
Screenshot: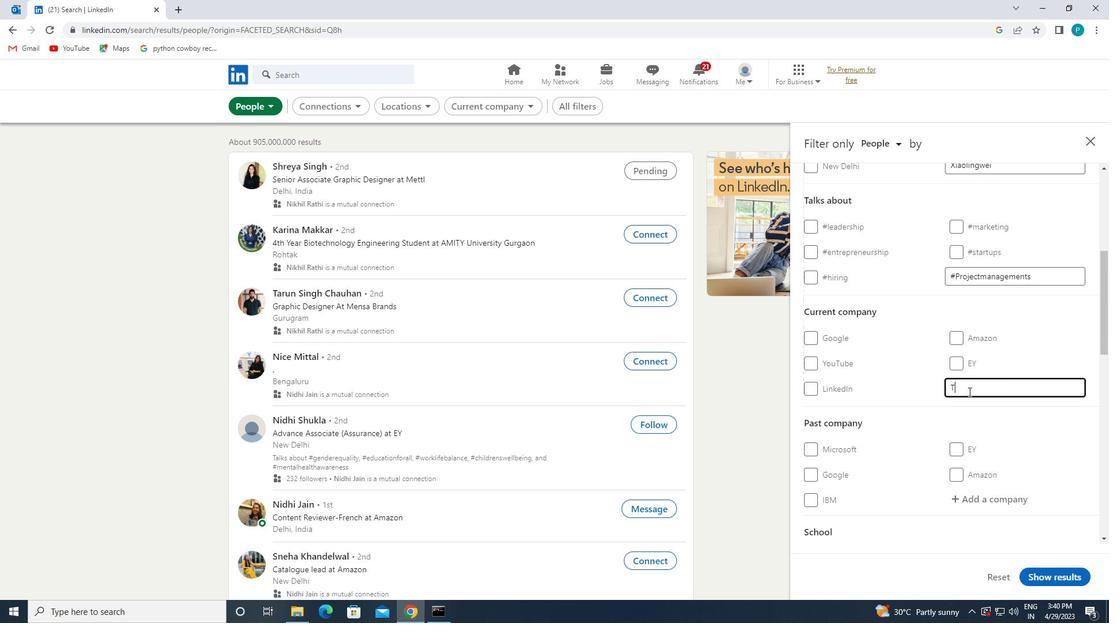 
Action: Mouse moved to (946, 499)
Screenshot: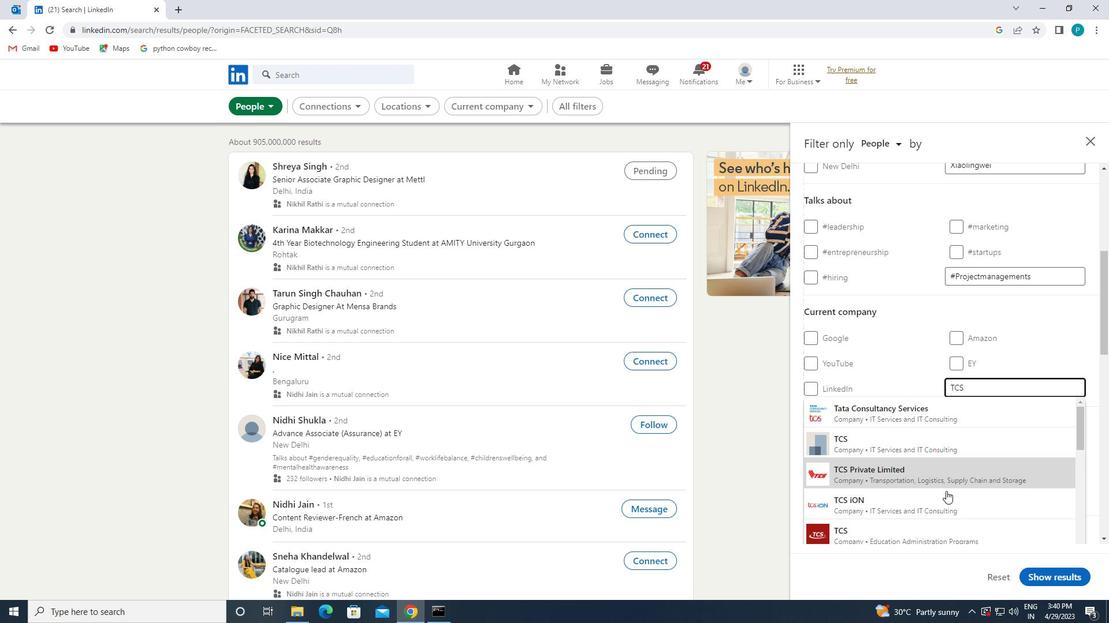 
Action: Mouse pressed left at (946, 499)
Screenshot: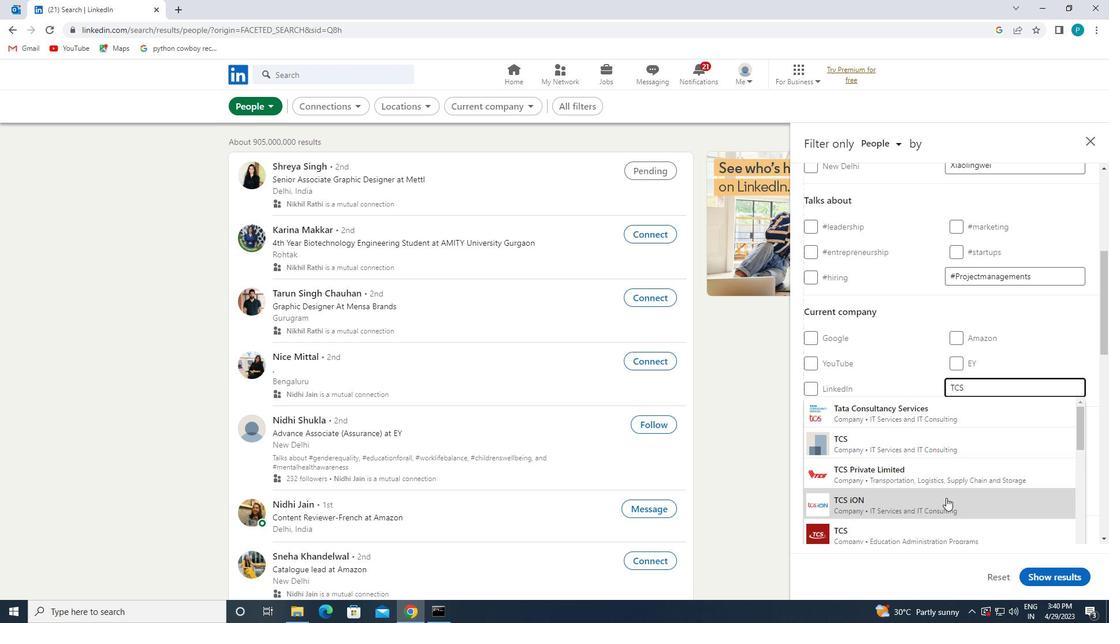 
Action: Mouse scrolled (946, 499) with delta (0, 0)
Screenshot: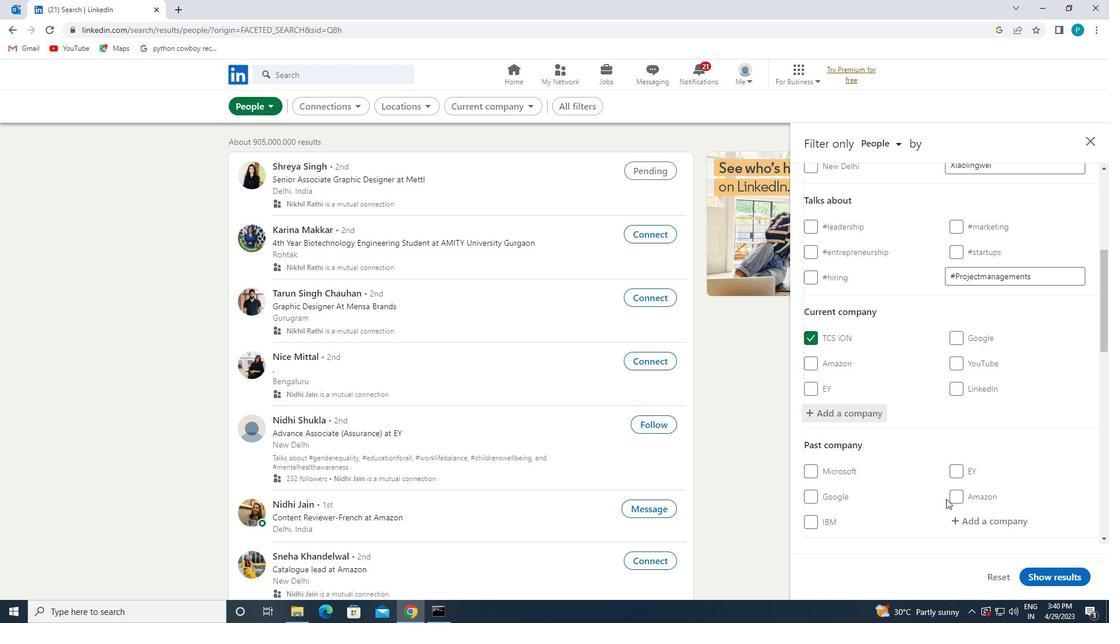 
Action: Mouse scrolled (946, 499) with delta (0, 0)
Screenshot: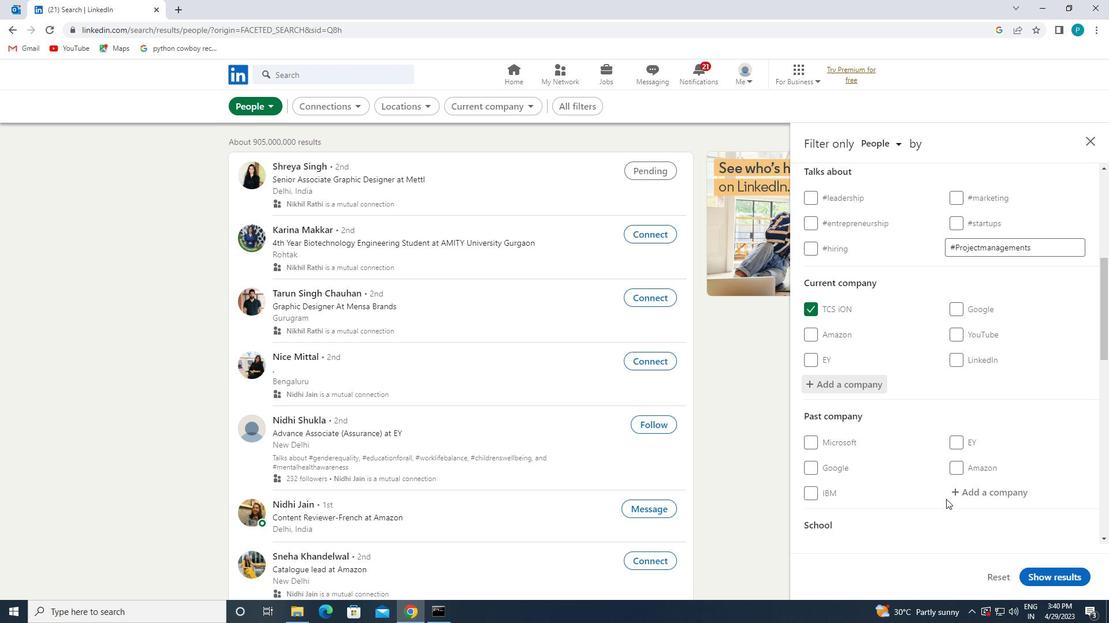 
Action: Mouse moved to (923, 452)
Screenshot: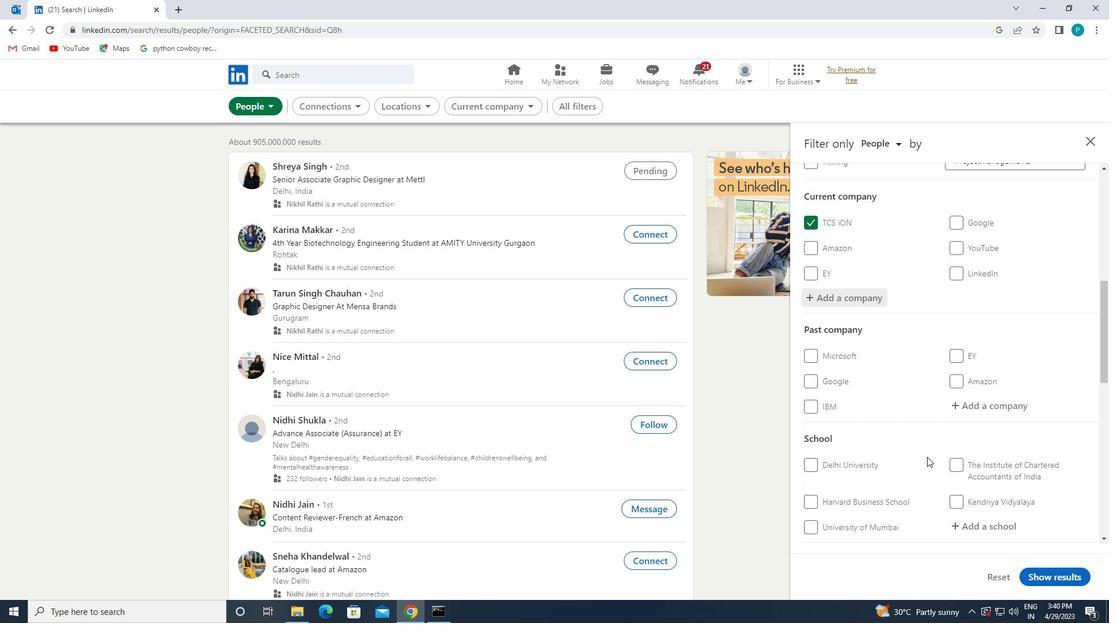 
Action: Mouse scrolled (923, 451) with delta (0, 0)
Screenshot: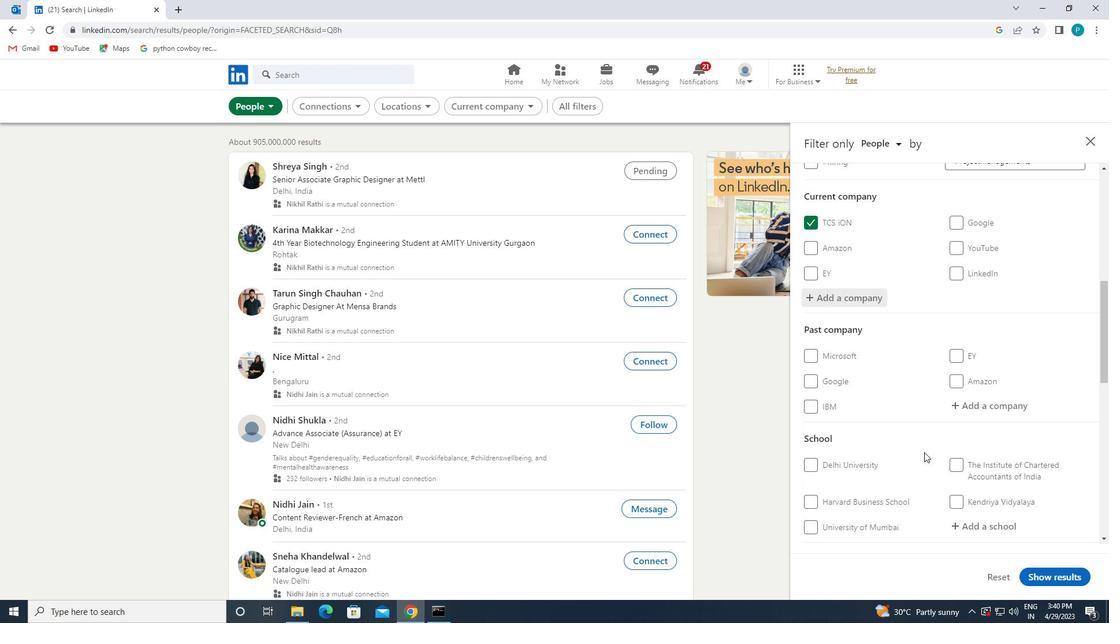 
Action: Mouse scrolled (923, 451) with delta (0, 0)
Screenshot: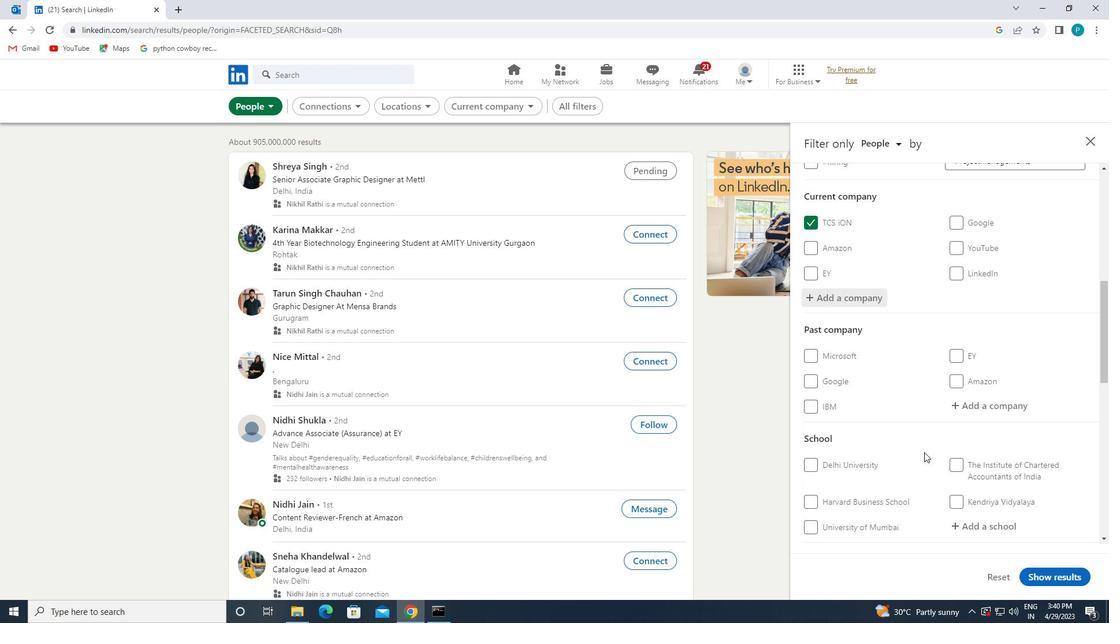 
Action: Mouse moved to (953, 453)
Screenshot: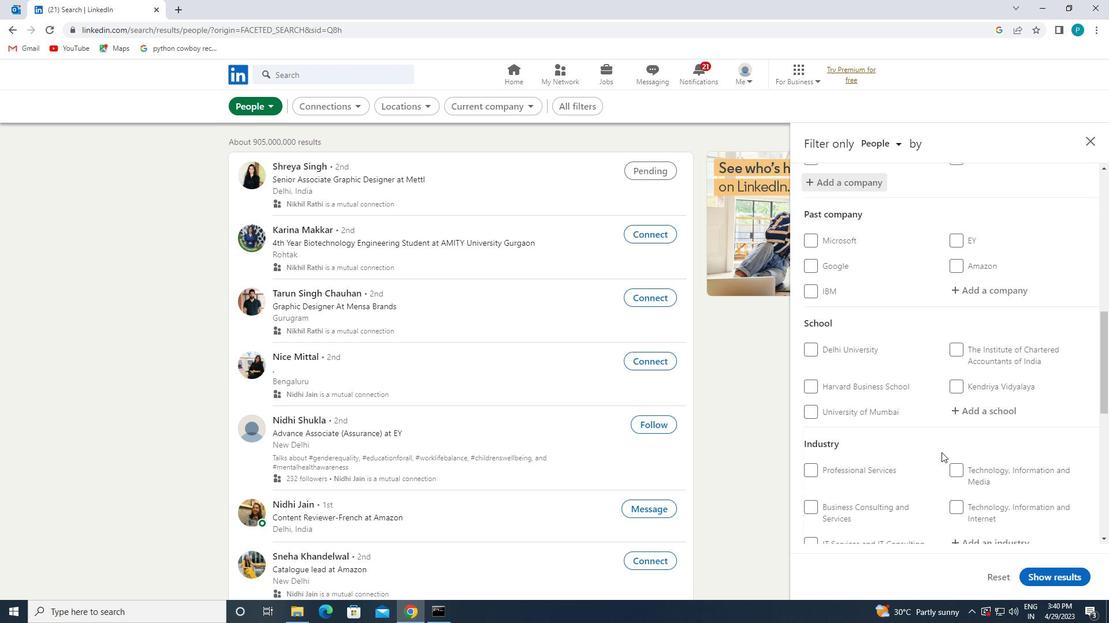 
Action: Mouse scrolled (953, 452) with delta (0, 0)
Screenshot: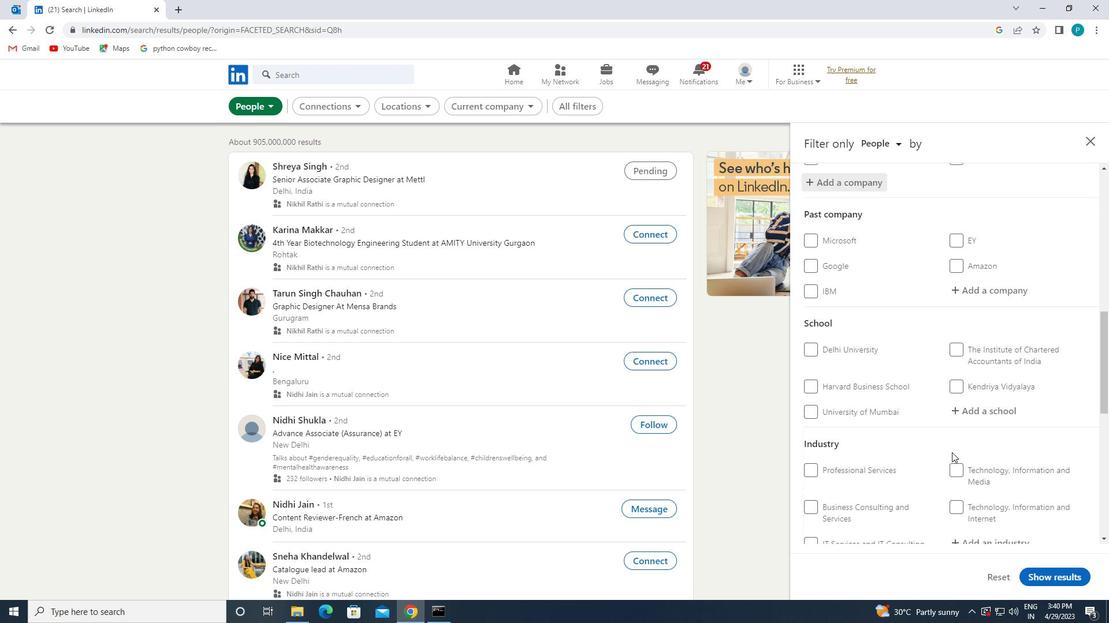 
Action: Mouse moved to (978, 361)
Screenshot: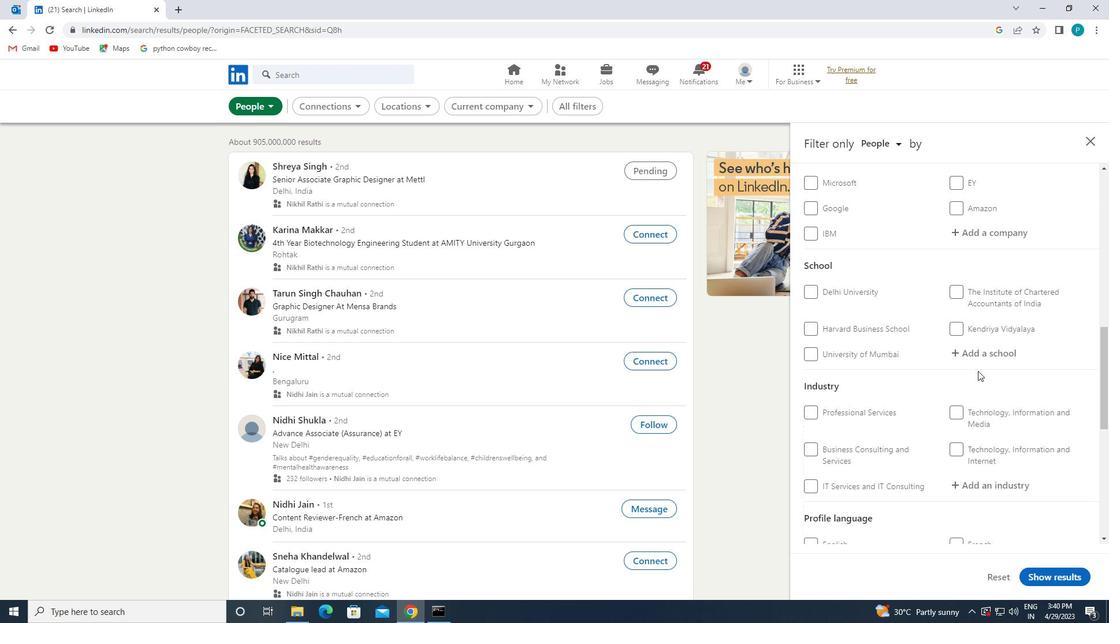 
Action: Mouse pressed left at (978, 361)
Screenshot: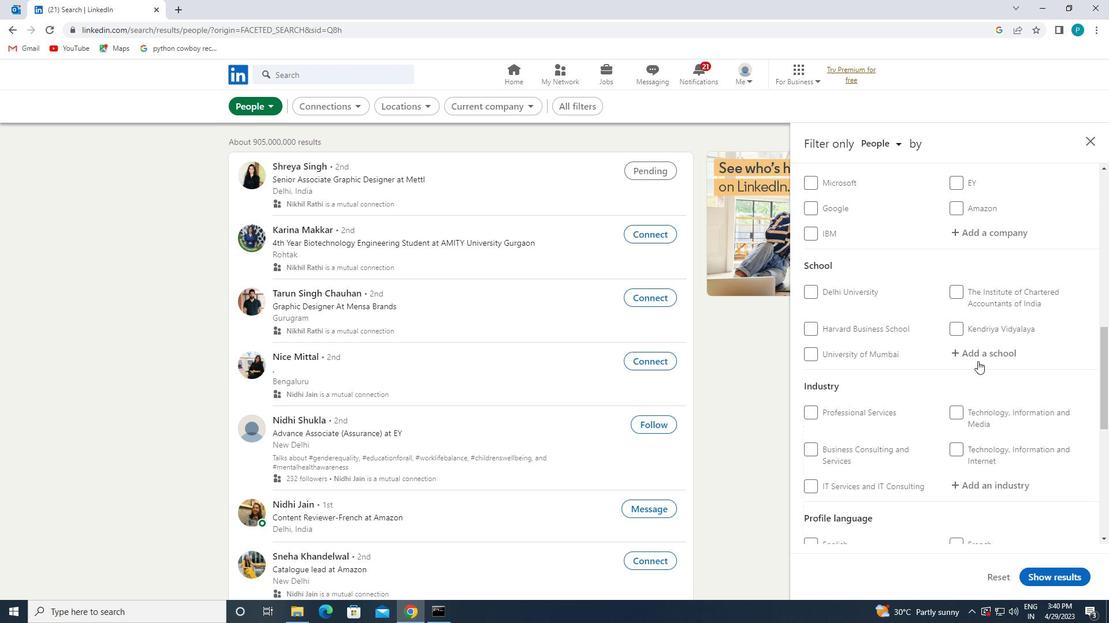 
Action: Key pressed <Key.caps_lock>G<Key.caps_lock>URU<Key.space><Key.caps_lock>G<Key.caps_lock>OBIND
Screenshot: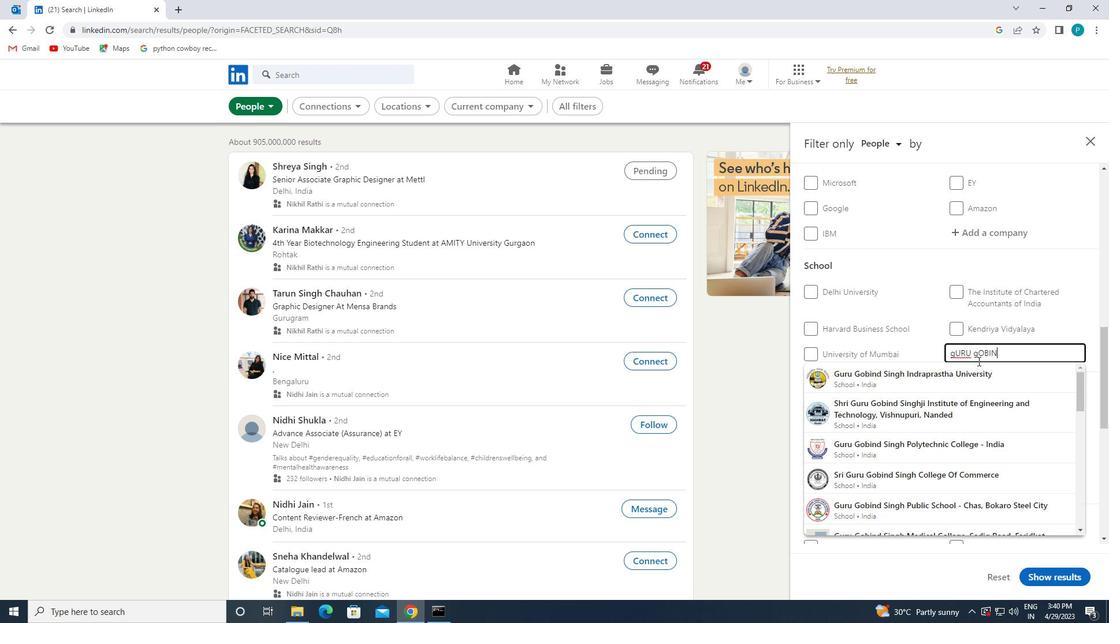 
Action: Mouse moved to (979, 388)
Screenshot: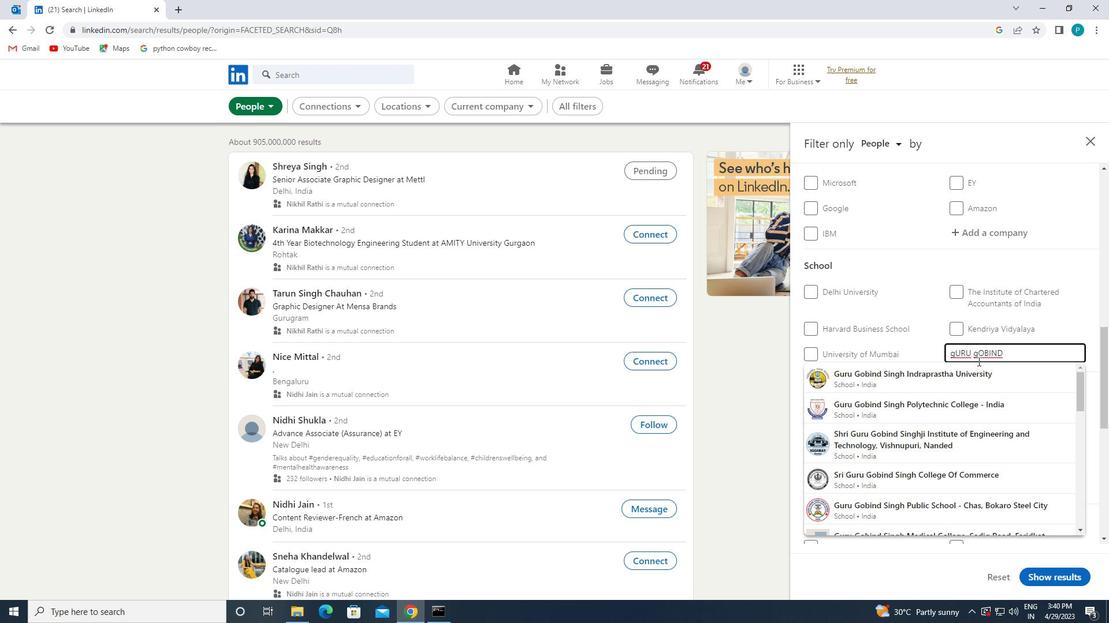 
Action: Mouse pressed left at (979, 388)
Screenshot: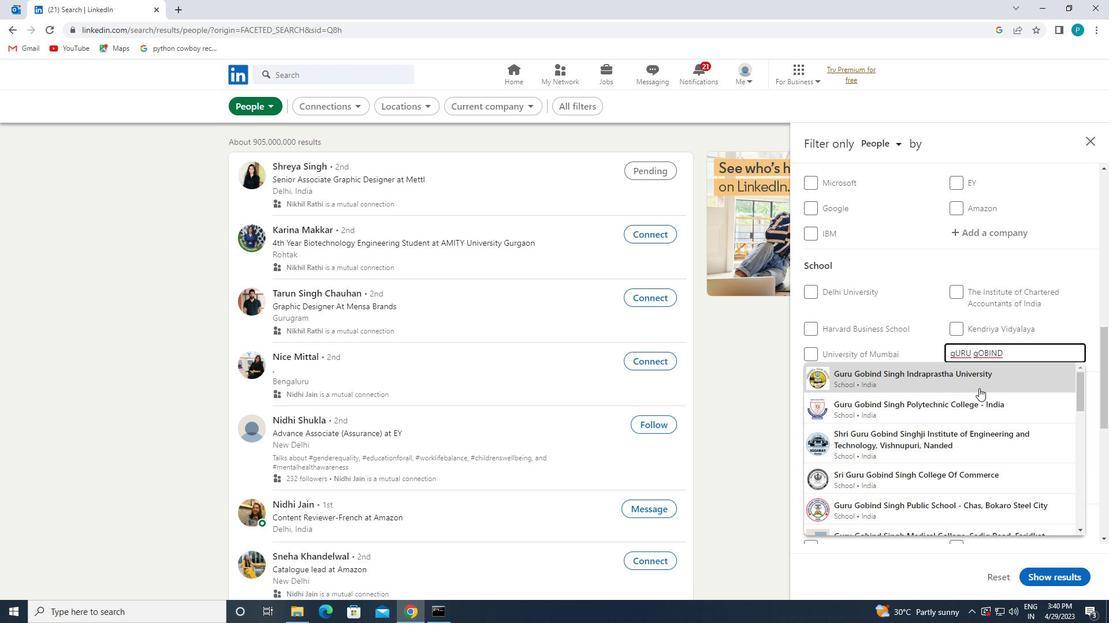 
Action: Mouse scrolled (979, 388) with delta (0, 0)
Screenshot: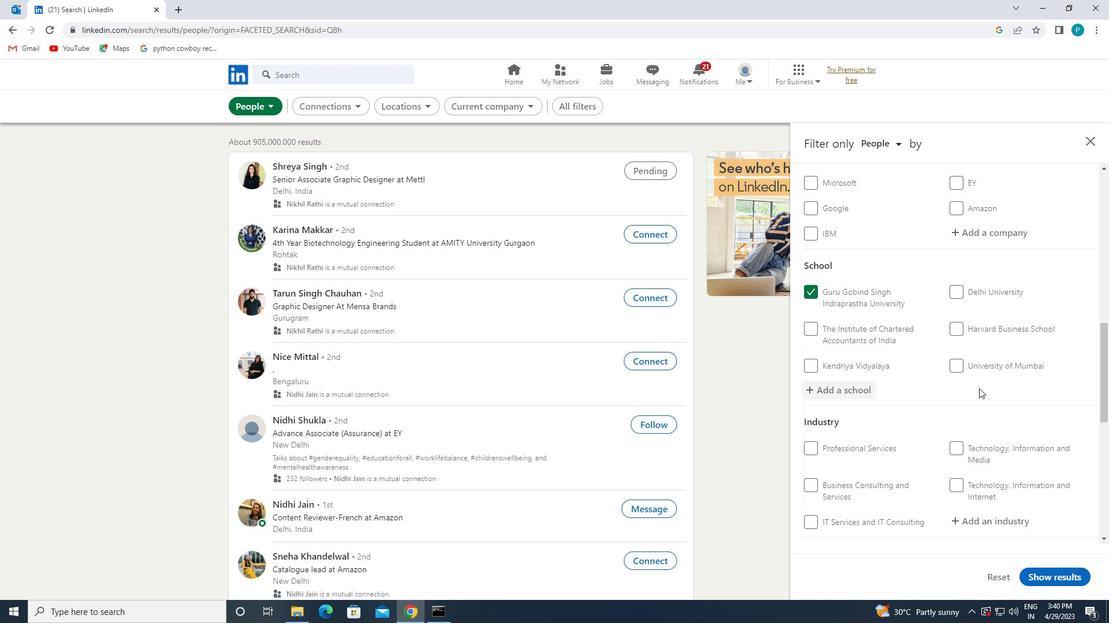 
Action: Mouse scrolled (979, 388) with delta (0, 0)
Screenshot: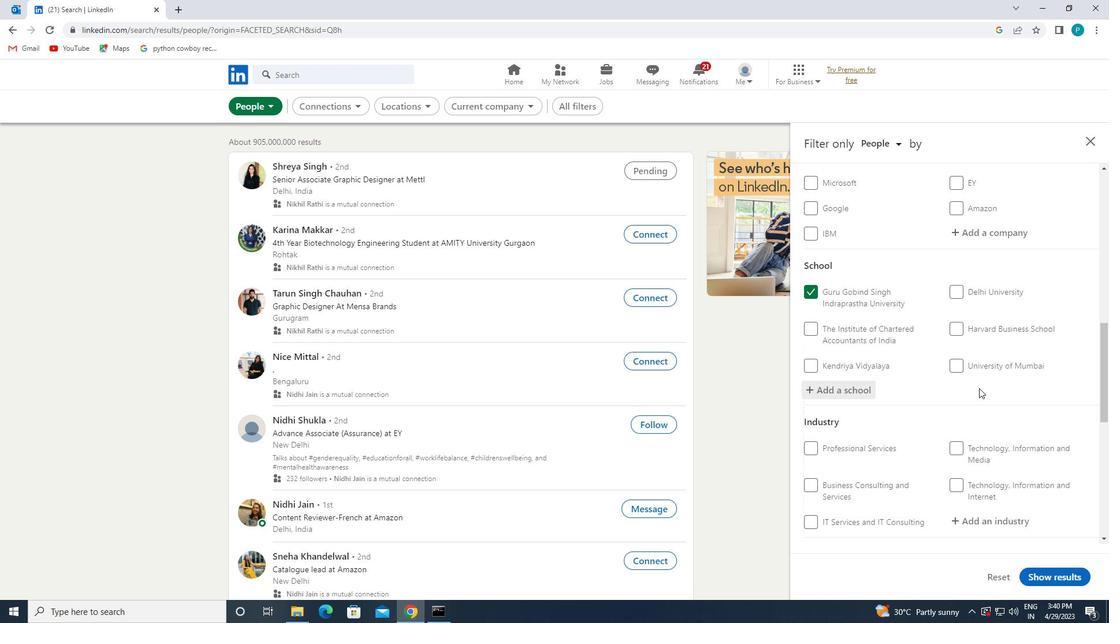 
Action: Mouse scrolled (979, 388) with delta (0, 0)
Screenshot: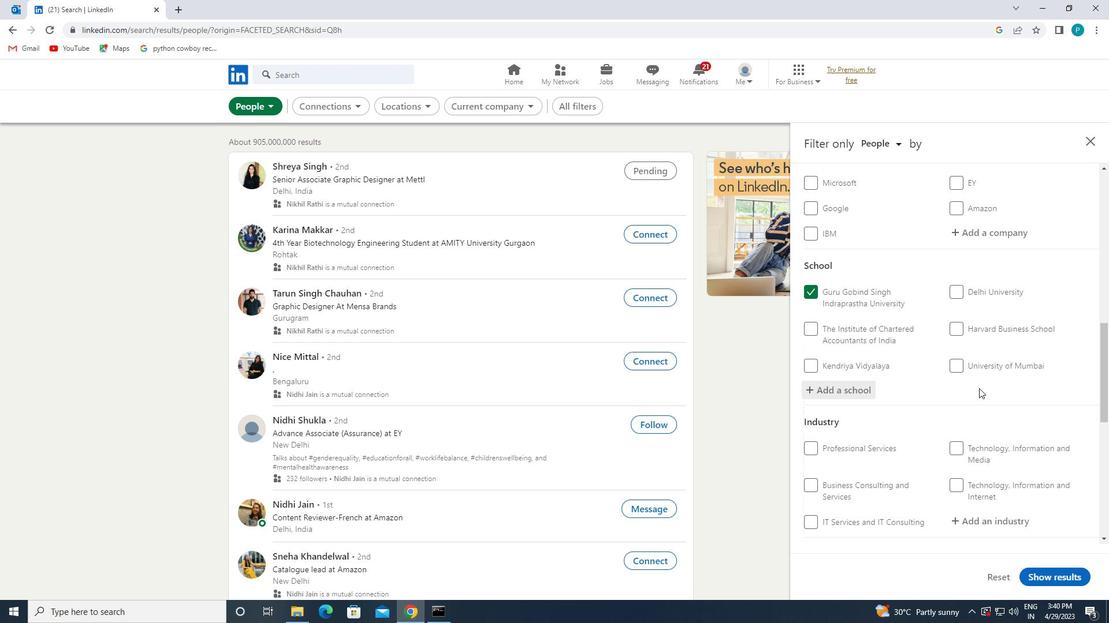 
Action: Mouse moved to (914, 431)
Screenshot: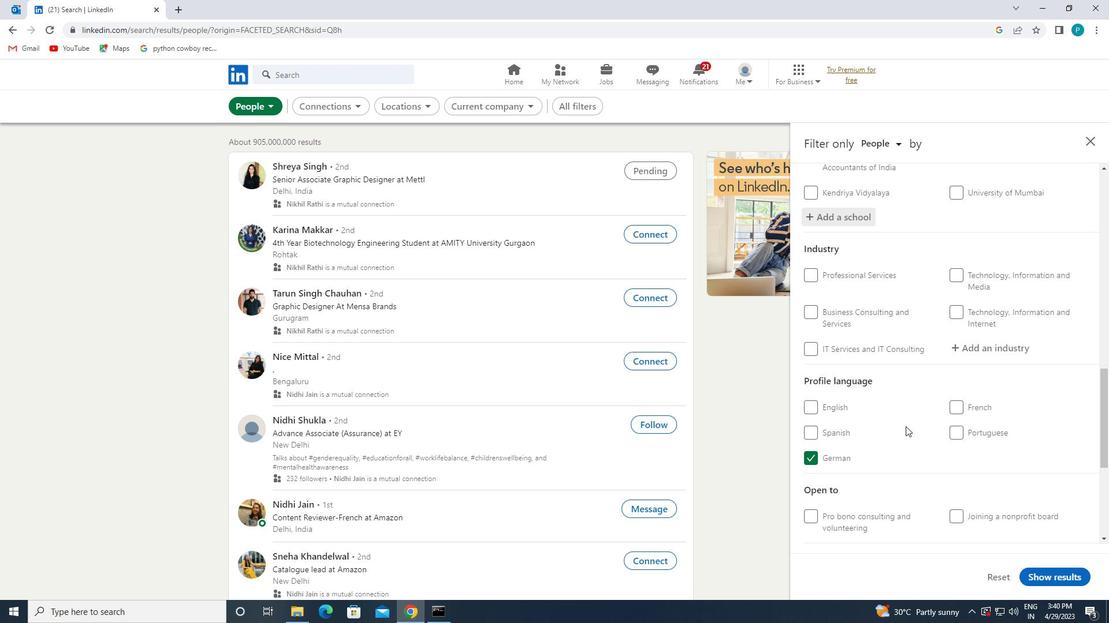 
Action: Mouse scrolled (914, 432) with delta (0, 0)
Screenshot: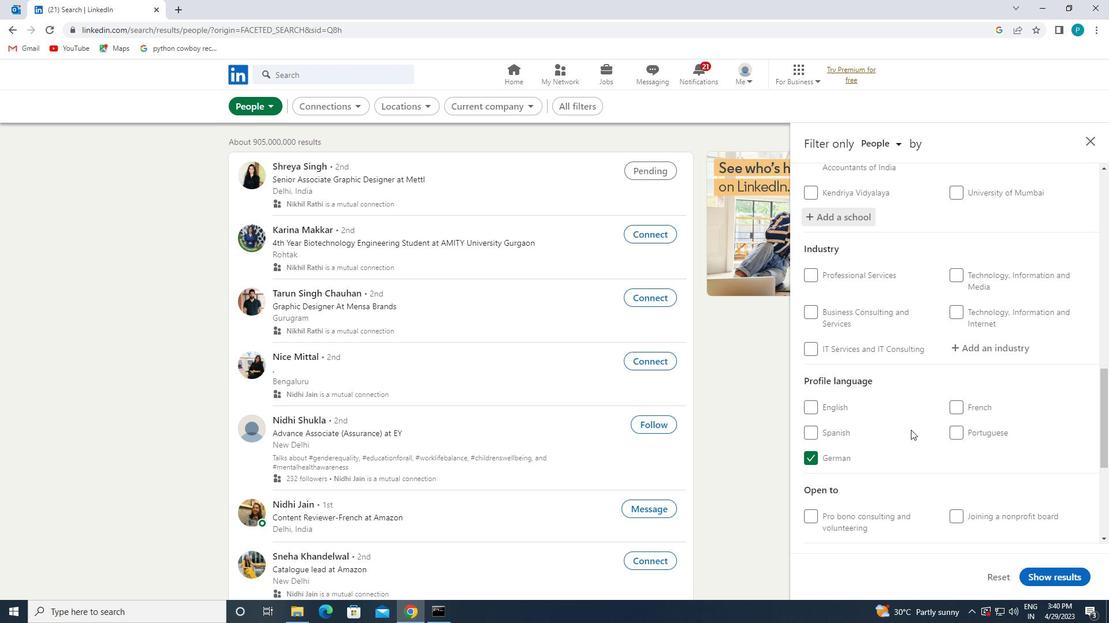 
Action: Mouse scrolled (914, 432) with delta (0, 0)
Screenshot: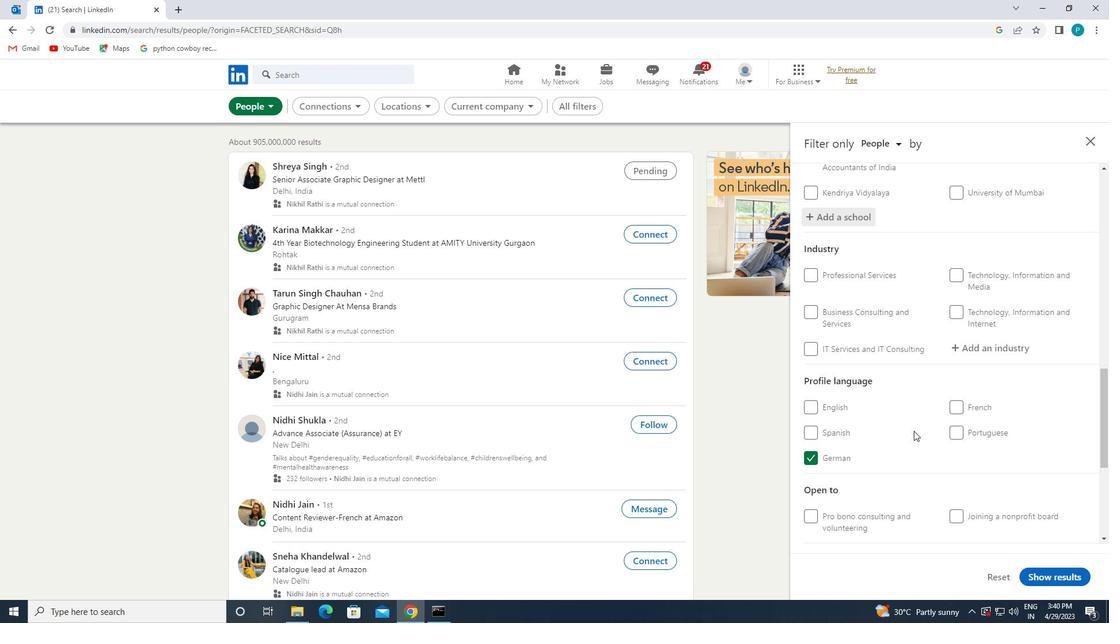 
Action: Mouse scrolled (914, 432) with delta (0, 0)
Screenshot: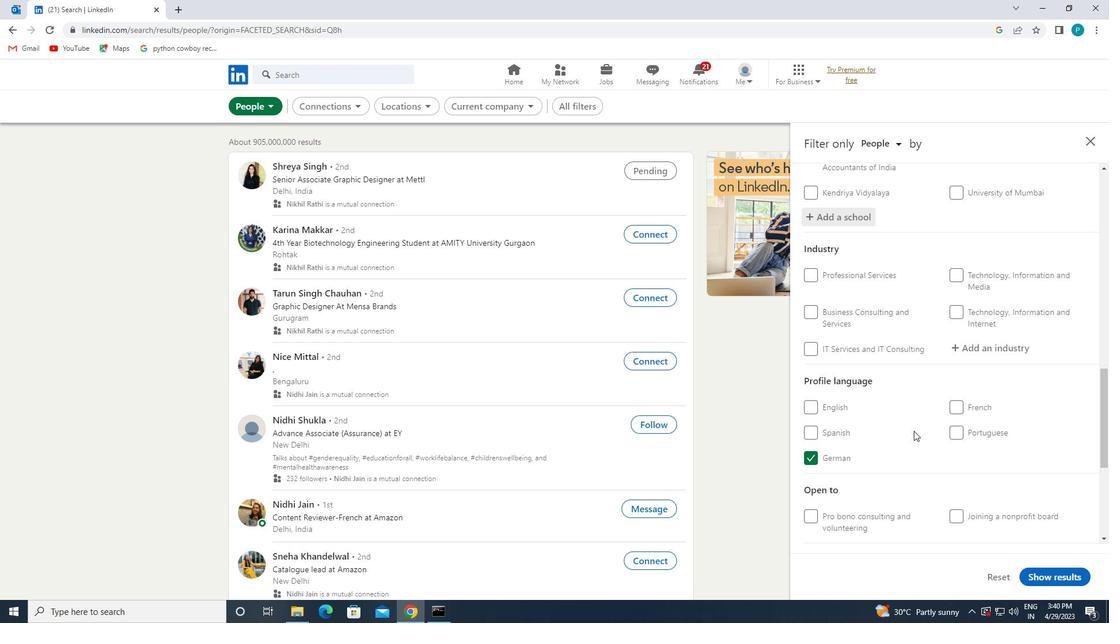 
Action: Mouse scrolled (914, 431) with delta (0, 0)
Screenshot: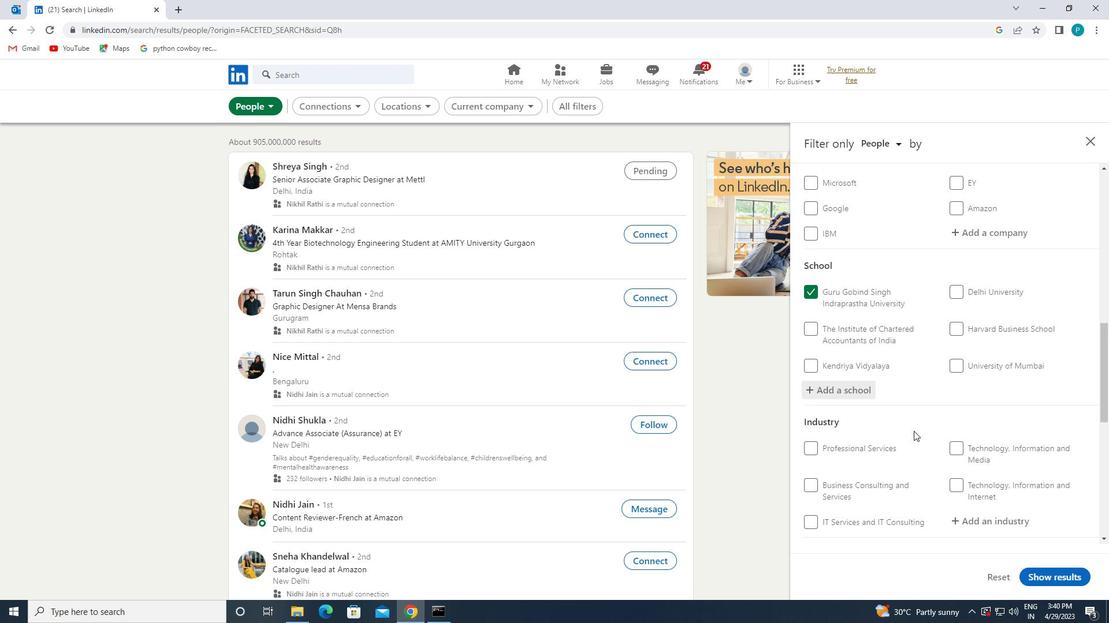 
Action: Mouse scrolled (914, 431) with delta (0, 0)
Screenshot: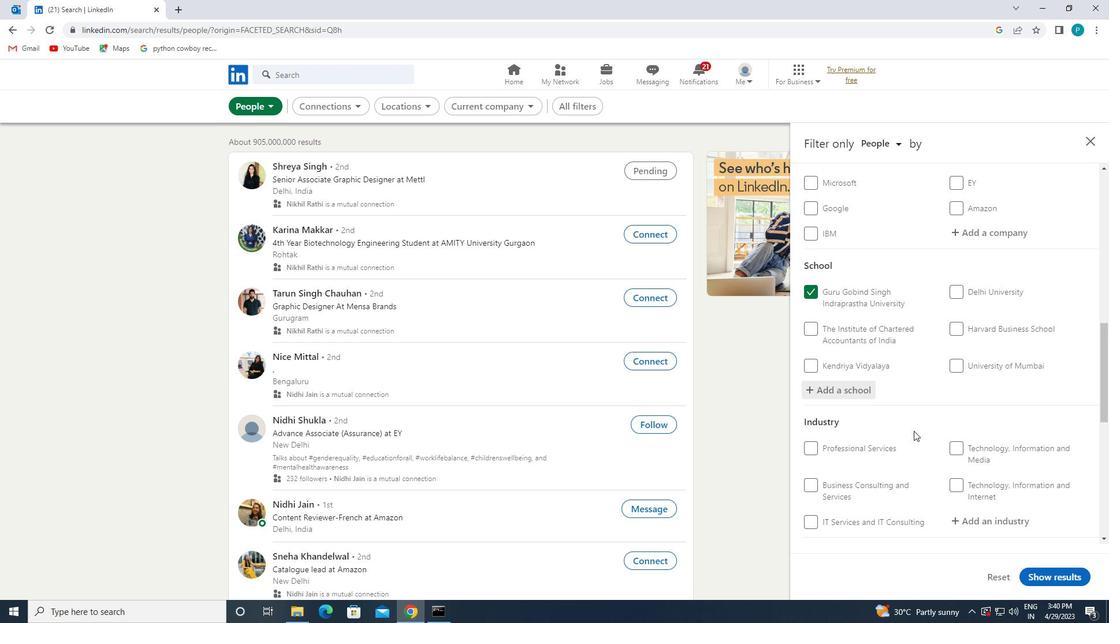 
Action: Mouse moved to (929, 443)
Screenshot: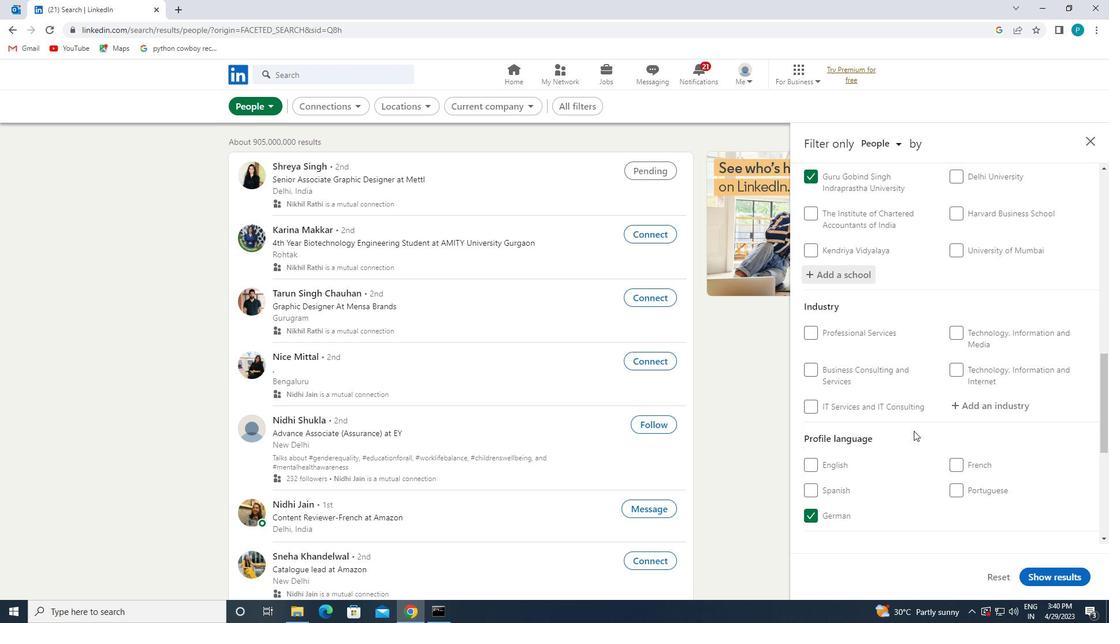 
Action: Mouse scrolled (929, 442) with delta (0, 0)
Screenshot: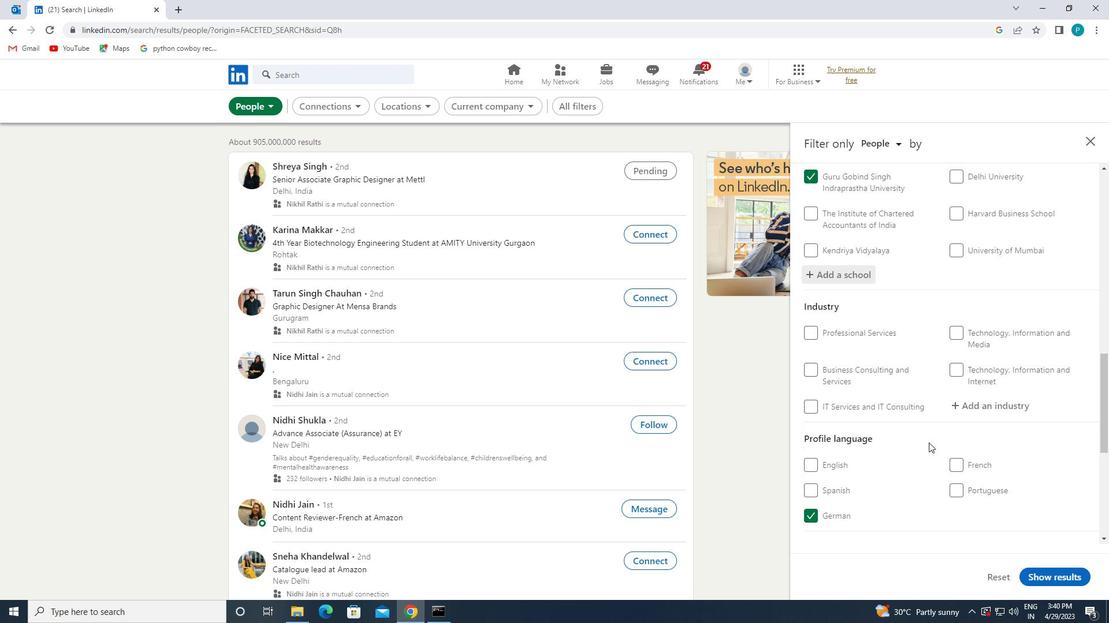
Action: Mouse moved to (970, 351)
Screenshot: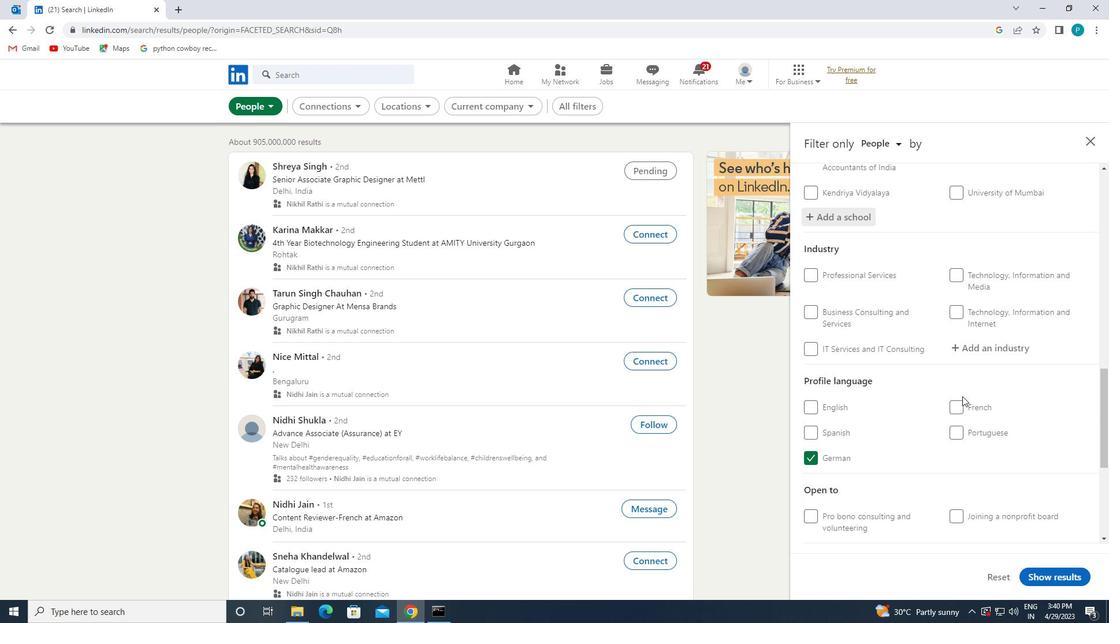 
Action: Mouse pressed left at (970, 351)
Screenshot: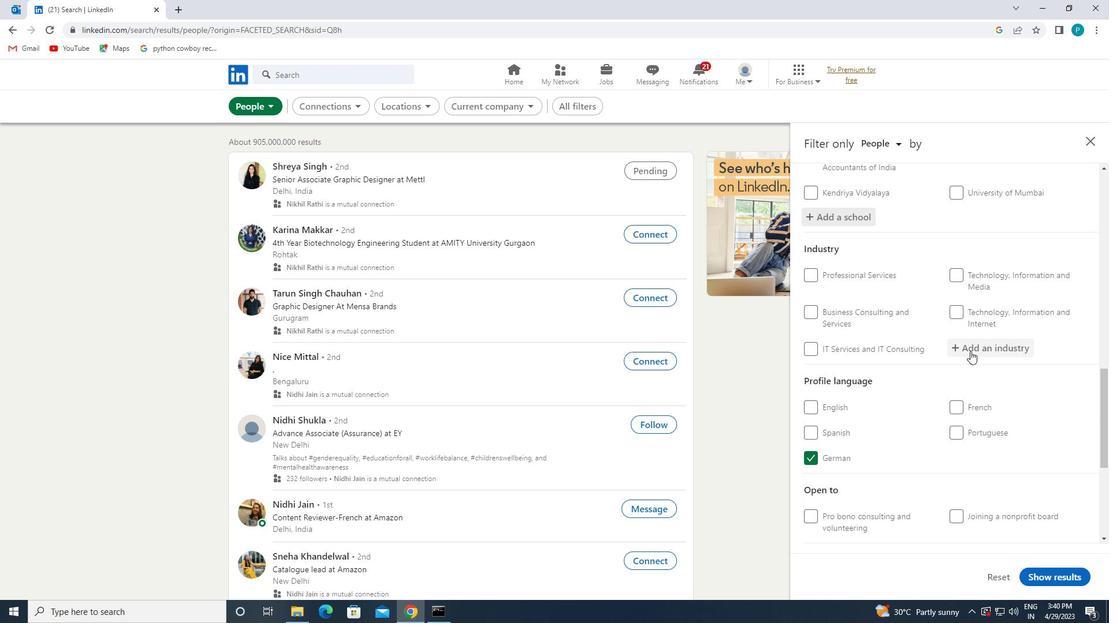
Action: Key pressed <Key.caps_lock><Key.caps_lock>A<Key.caps_lock>RMED
Screenshot: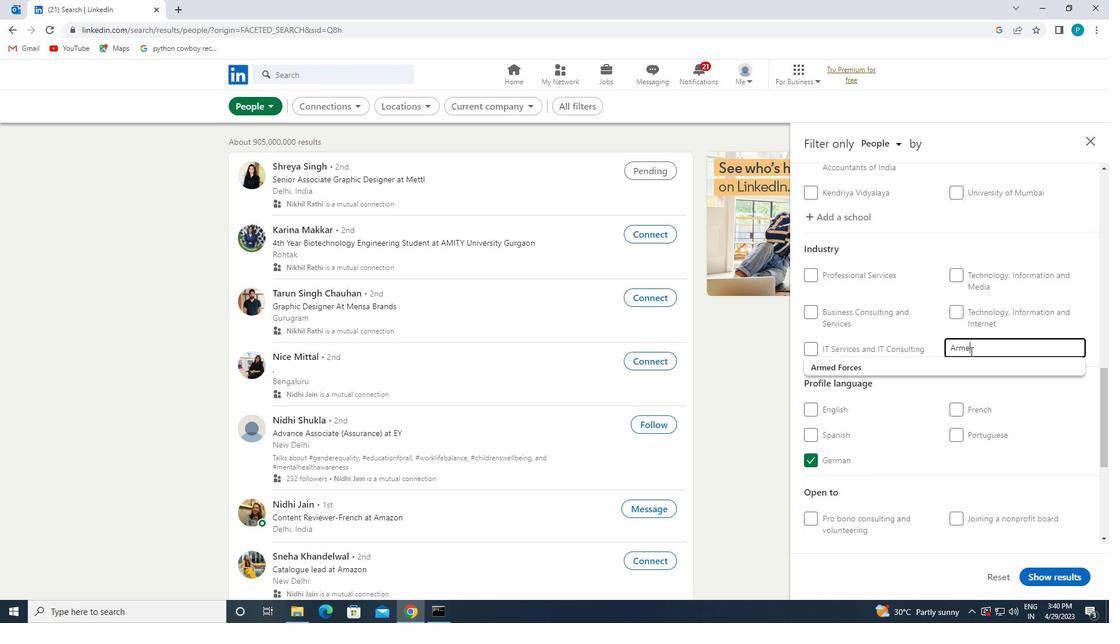 
Action: Mouse moved to (970, 360)
Screenshot: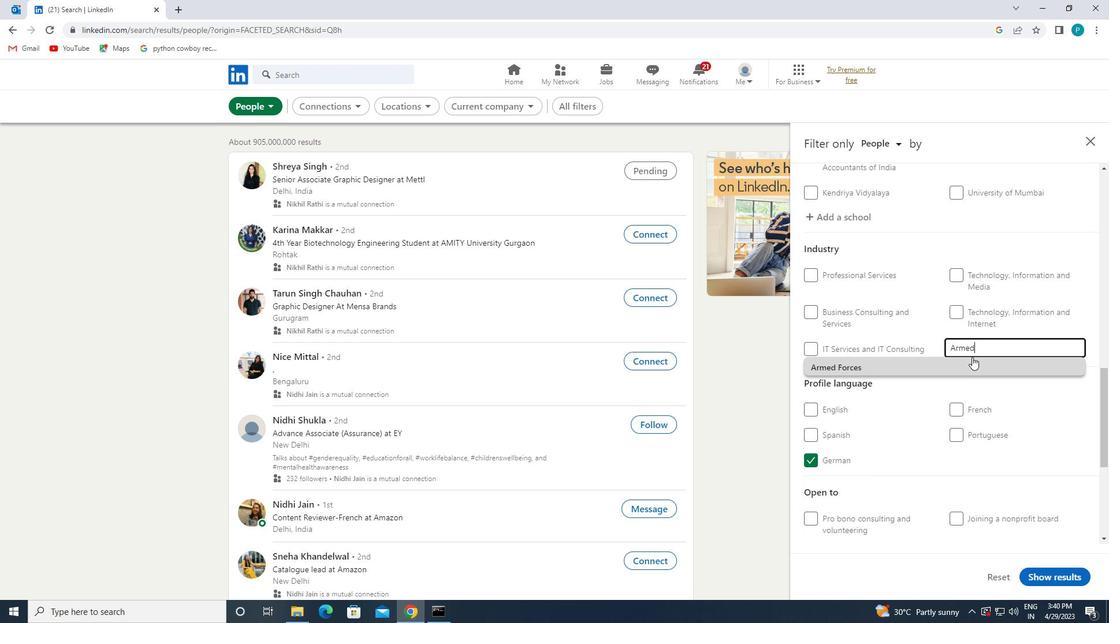 
Action: Mouse pressed left at (970, 360)
Screenshot: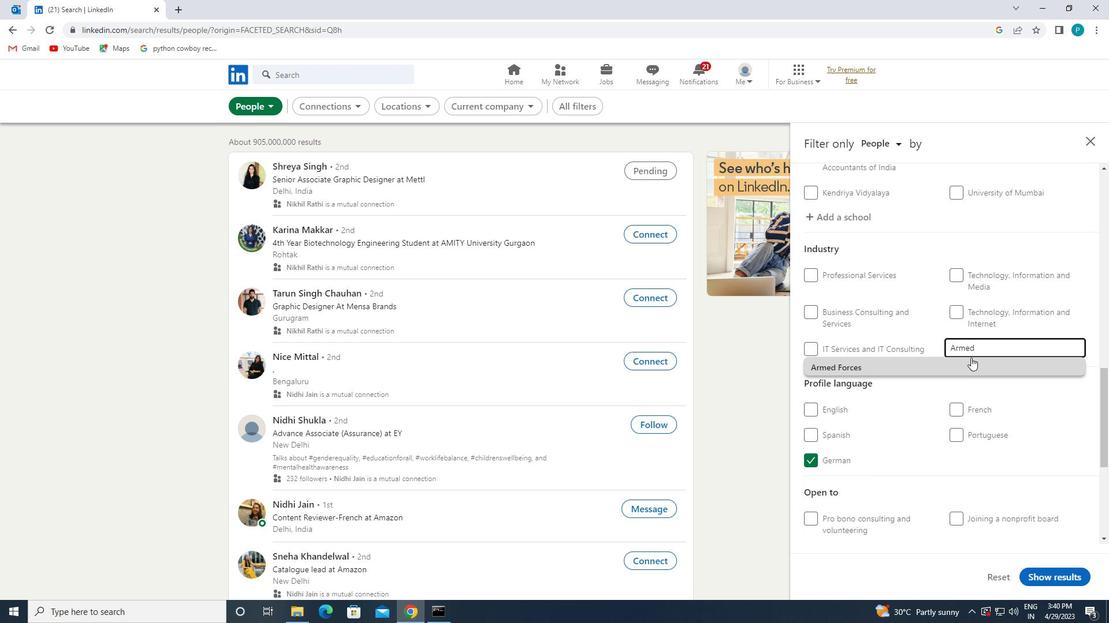 
Action: Mouse moved to (950, 421)
Screenshot: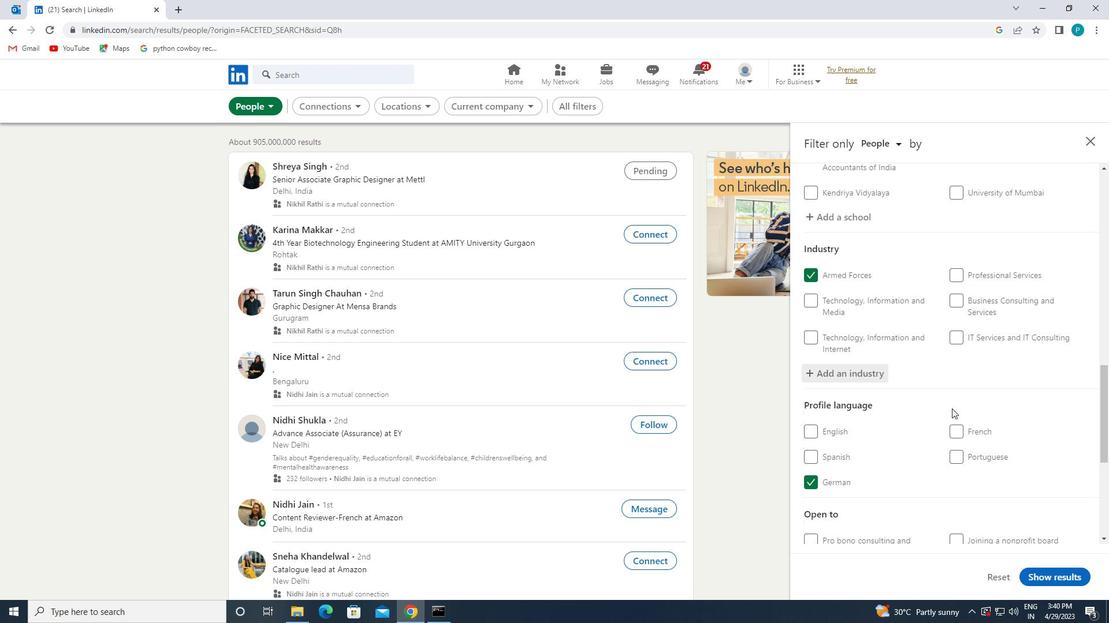 
Action: Mouse scrolled (950, 421) with delta (0, 0)
Screenshot: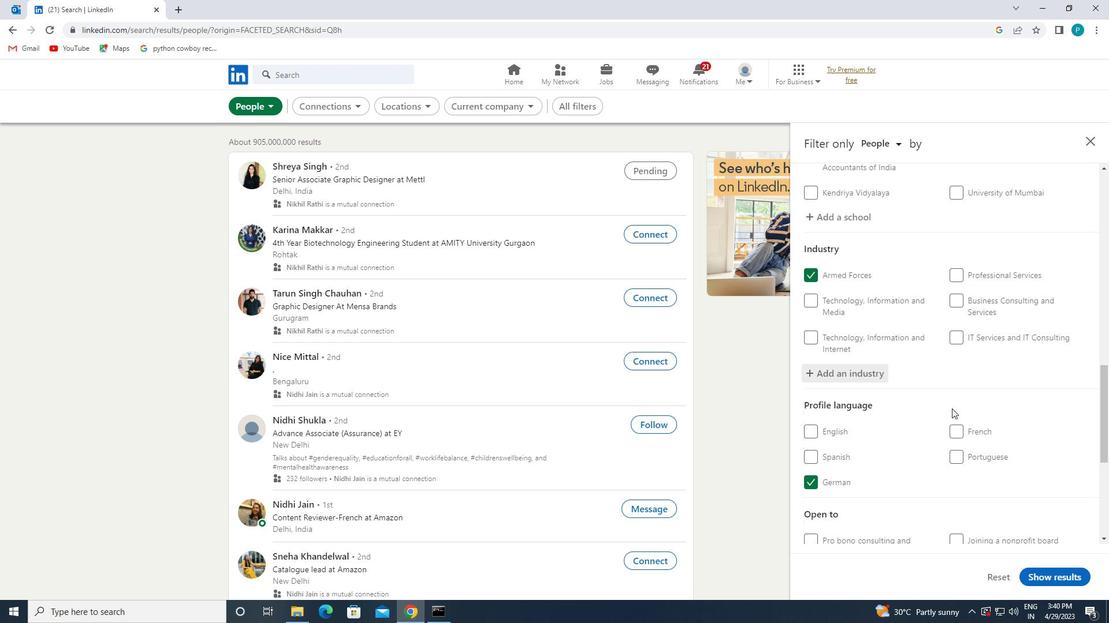 
Action: Mouse moved to (950, 422)
Screenshot: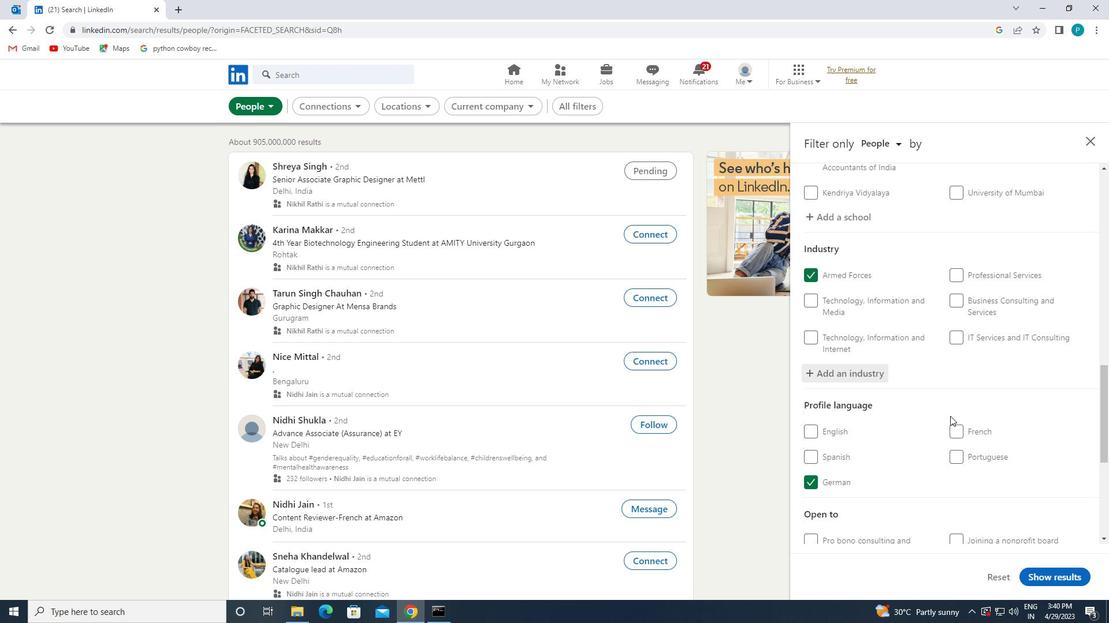 
Action: Mouse scrolled (950, 422) with delta (0, 0)
Screenshot: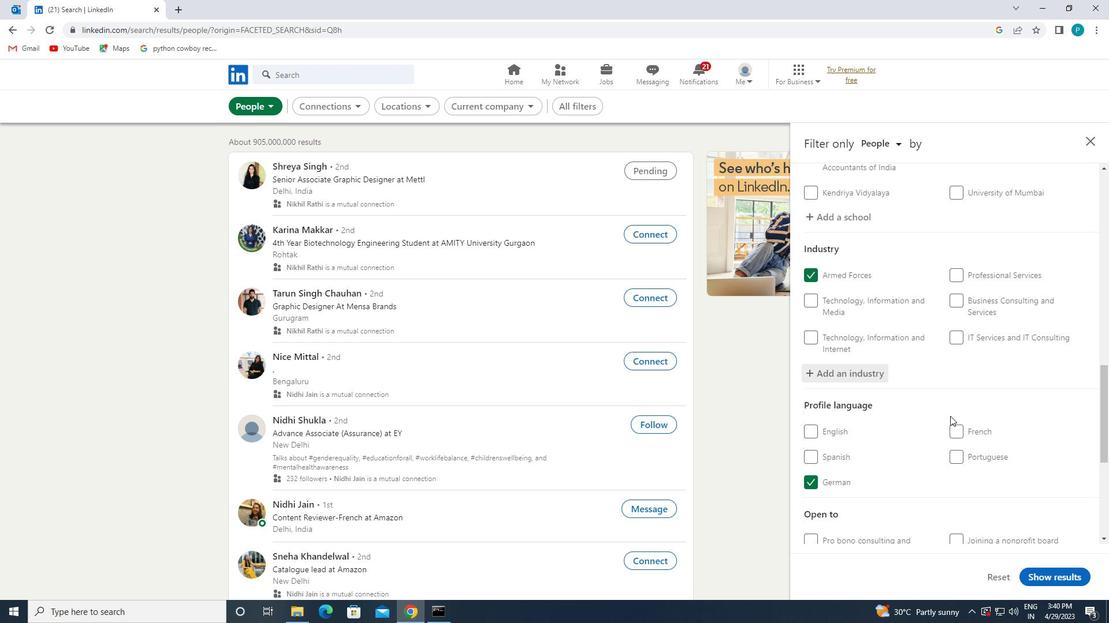 
Action: Mouse scrolled (950, 422) with delta (0, 0)
Screenshot: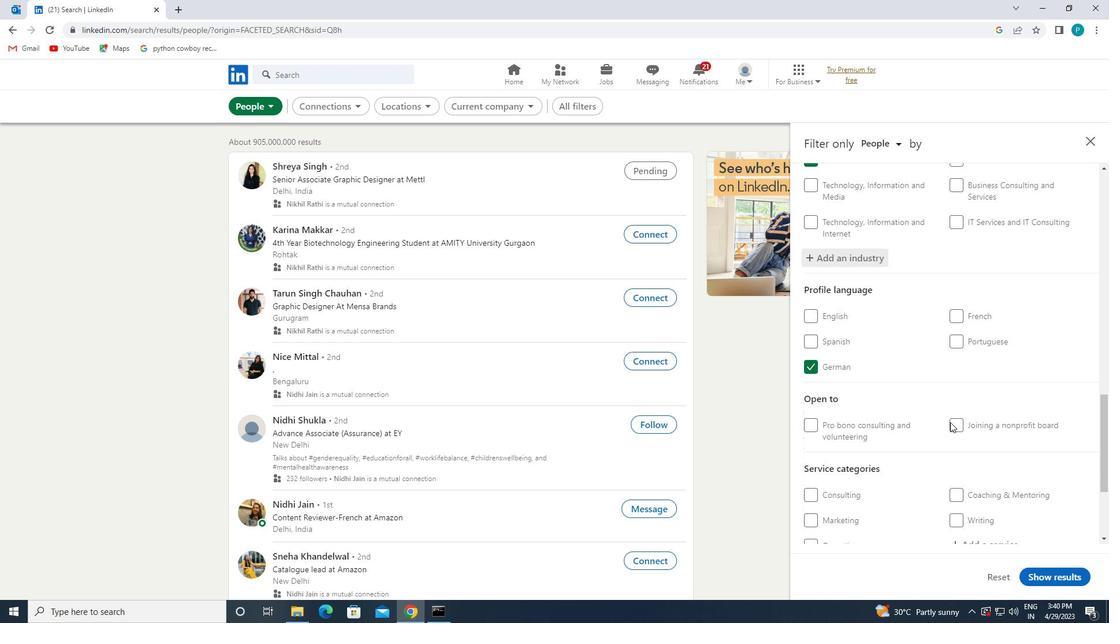 
Action: Mouse scrolled (950, 422) with delta (0, 0)
Screenshot: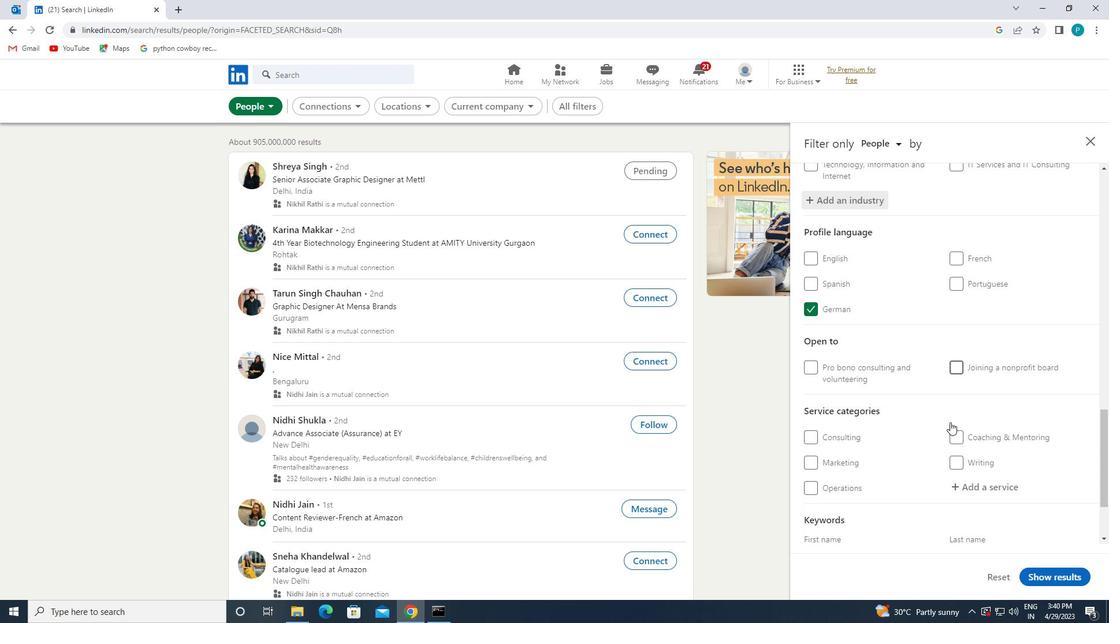 
Action: Mouse pressed left at (950, 422)
Screenshot: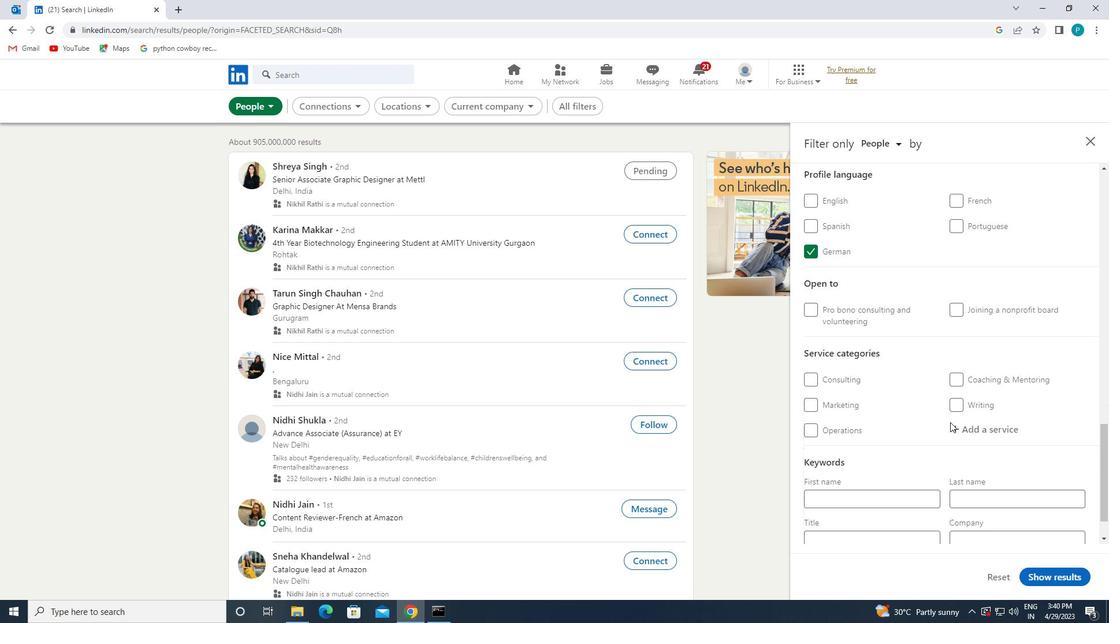 
Action: Key pressed <Key.caps_lock>P<Key.caps_lock>RODUCT
Screenshot: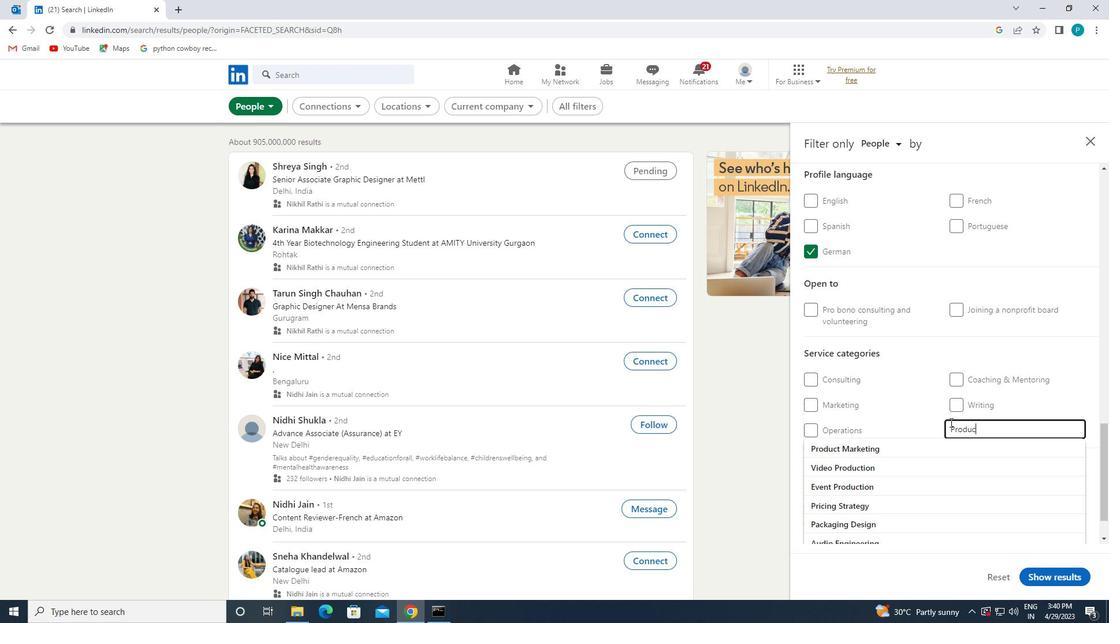 
Action: Mouse moved to (930, 452)
Screenshot: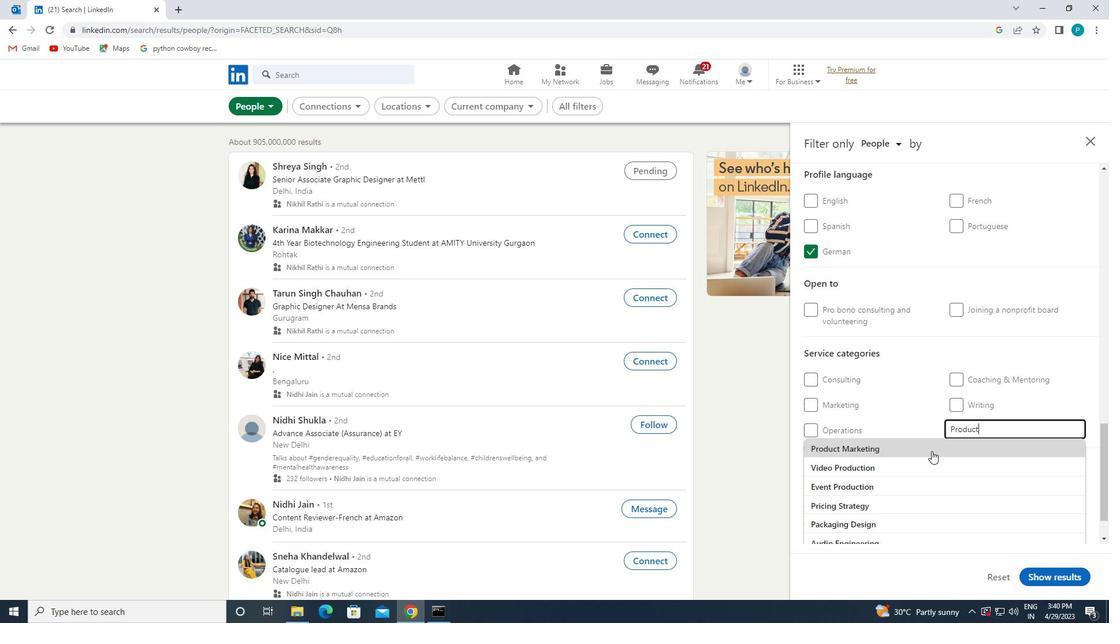
Action: Mouse pressed left at (930, 452)
Screenshot: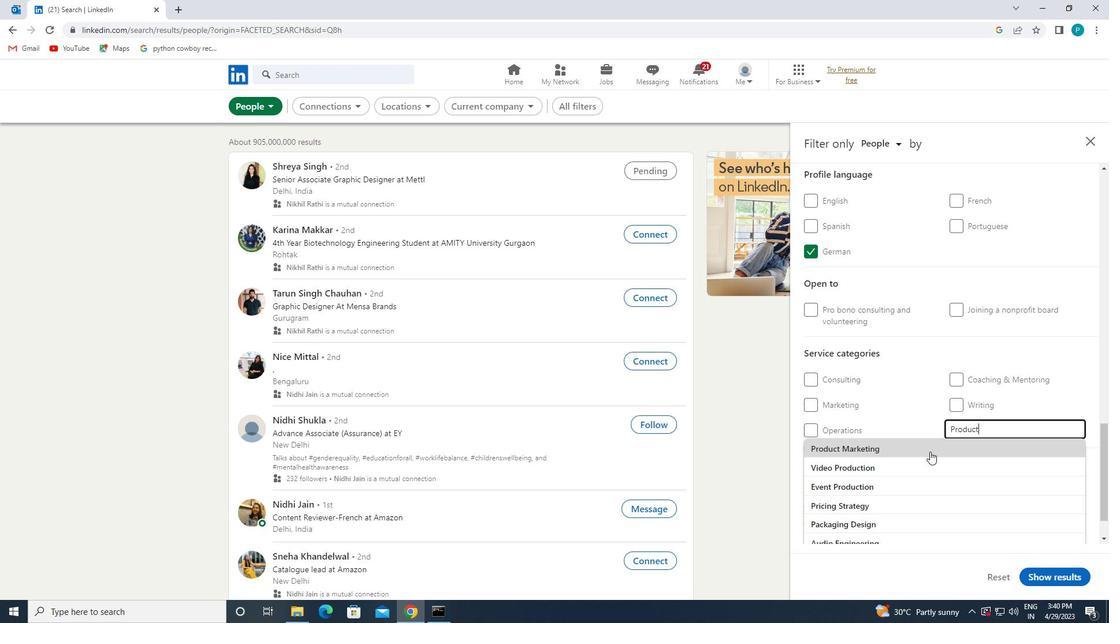 
Action: Mouse scrolled (930, 451) with delta (0, 0)
Screenshot: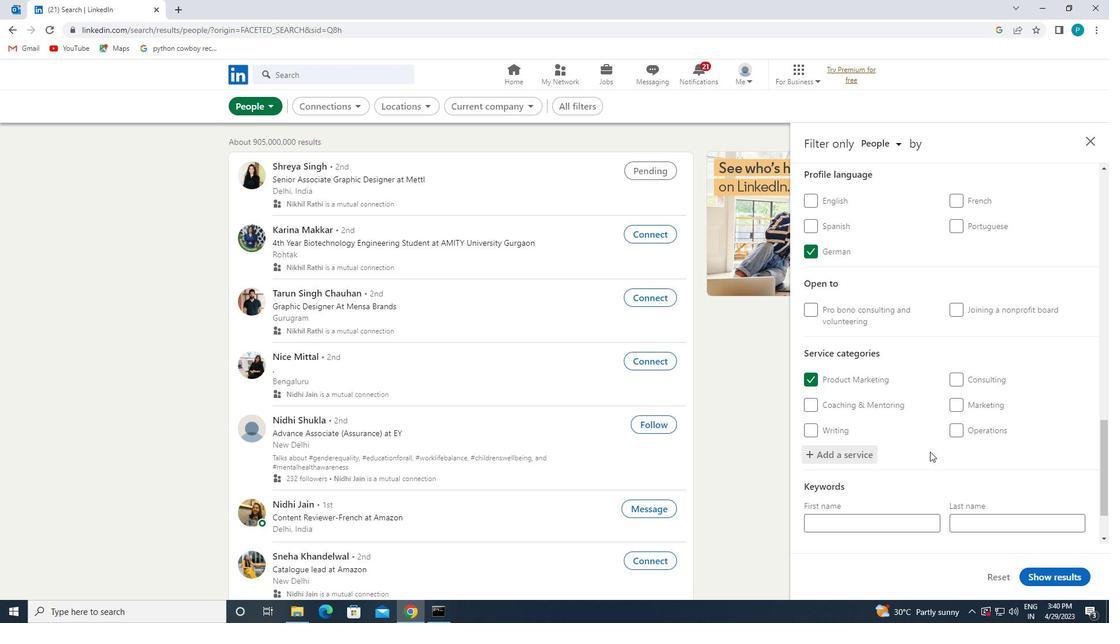 
Action: Mouse scrolled (930, 451) with delta (0, 0)
Screenshot: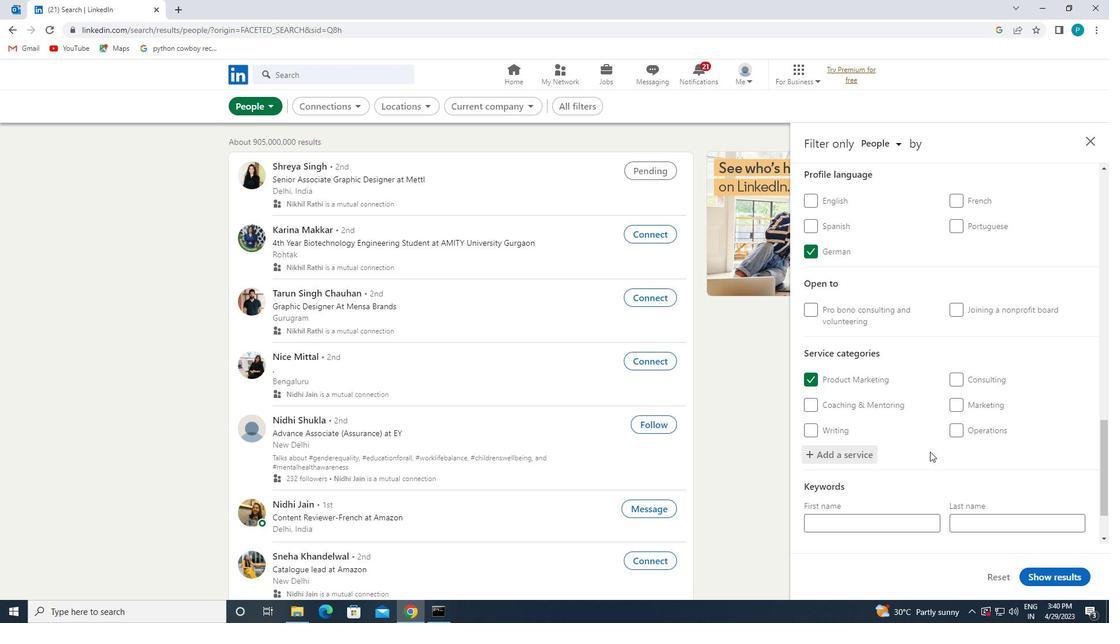 
Action: Mouse moved to (901, 496)
Screenshot: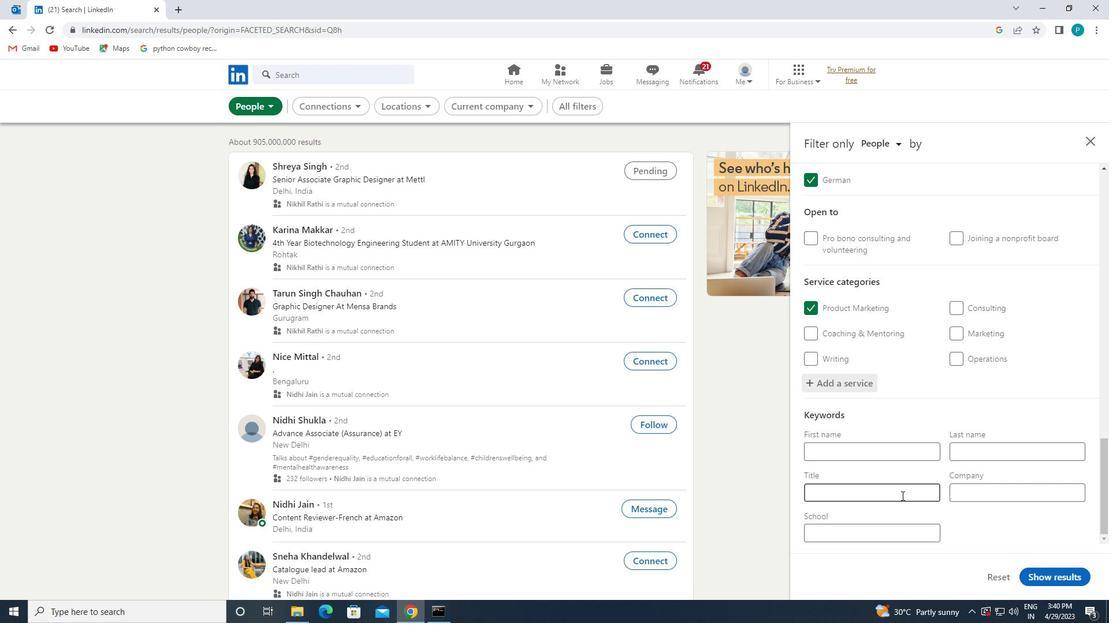 
Action: Mouse pressed left at (901, 496)
Screenshot: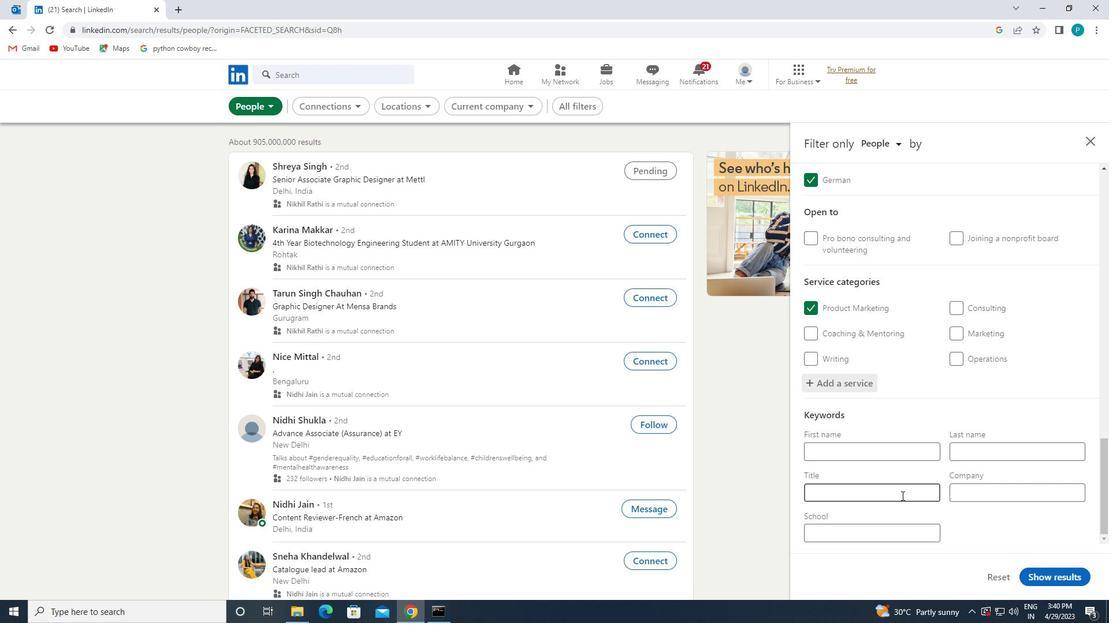 
Action: Key pressed <Key.caps_lock>P<Key.caps_lock>ERSONAL<Key.space><Key.caps_lock>A<Key.caps_lock>SSISTANT<Key.space>
Screenshot: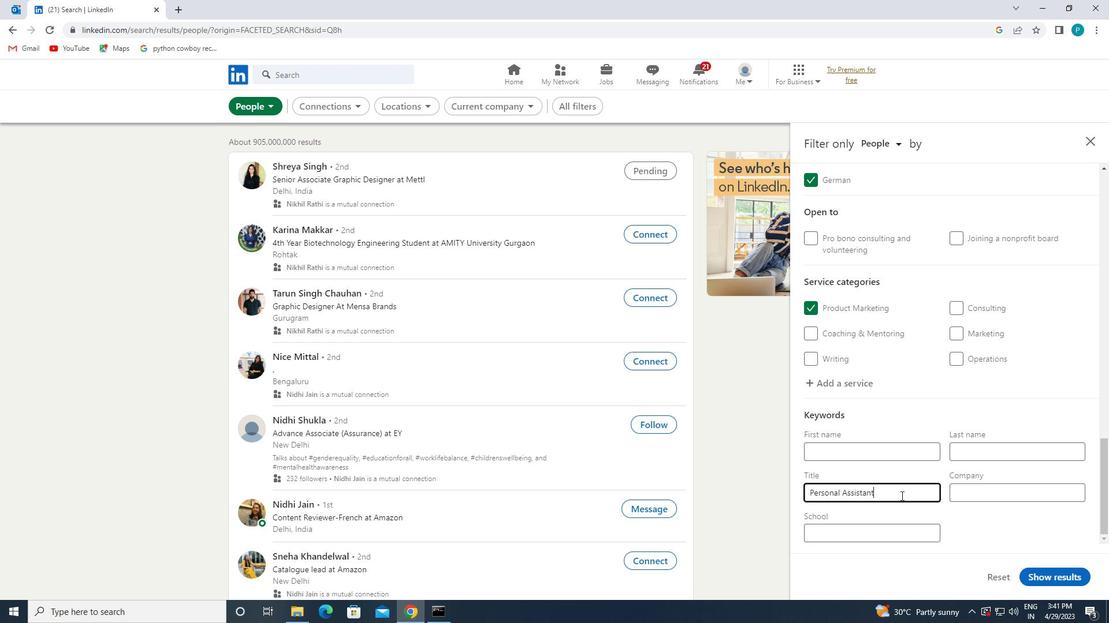 
Action: Mouse moved to (1063, 578)
Screenshot: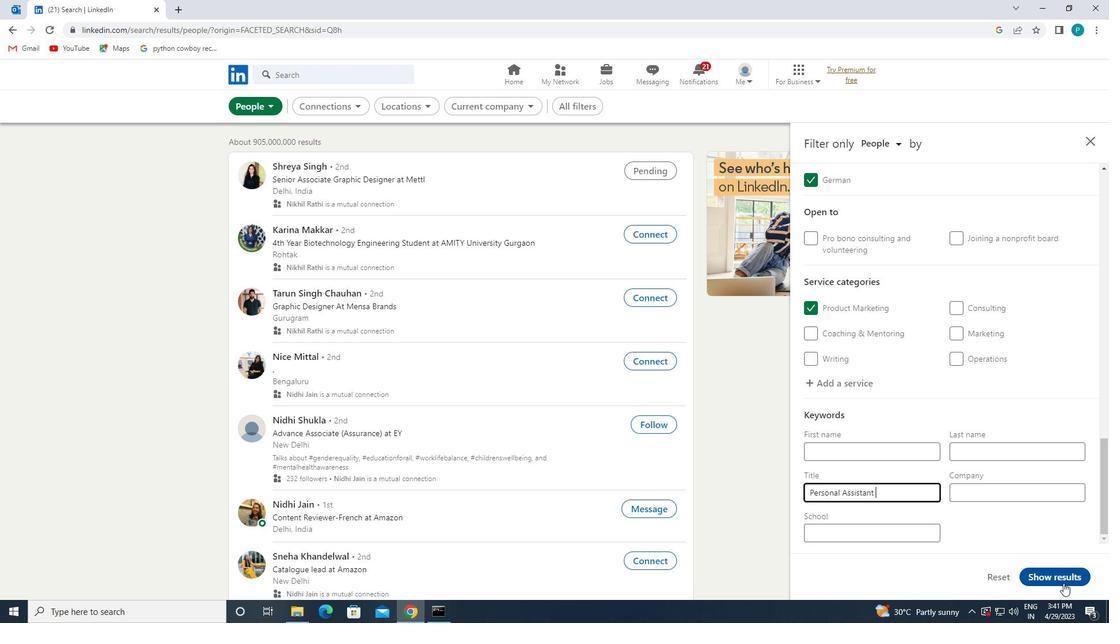 
Action: Mouse pressed left at (1063, 578)
Screenshot: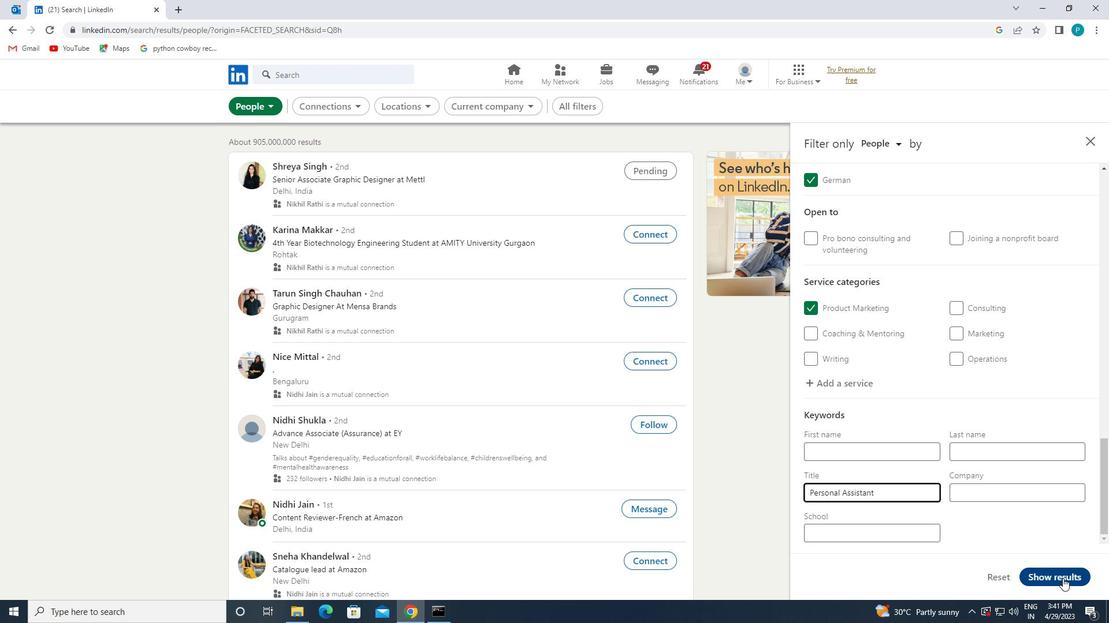 
